 Task: In the  document Gratitudeplan.html change page color to  'Voilet'. Insert watermark  'Do not copy ' Apply Font Style in watermark Lexend
Action: Mouse moved to (236, 337)
Screenshot: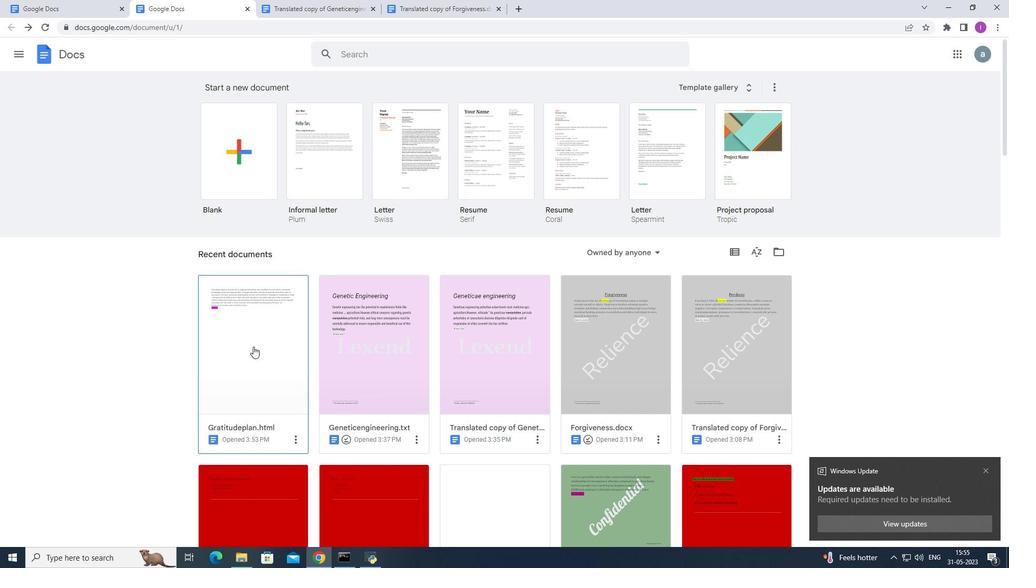 
Action: Mouse pressed left at (236, 337)
Screenshot: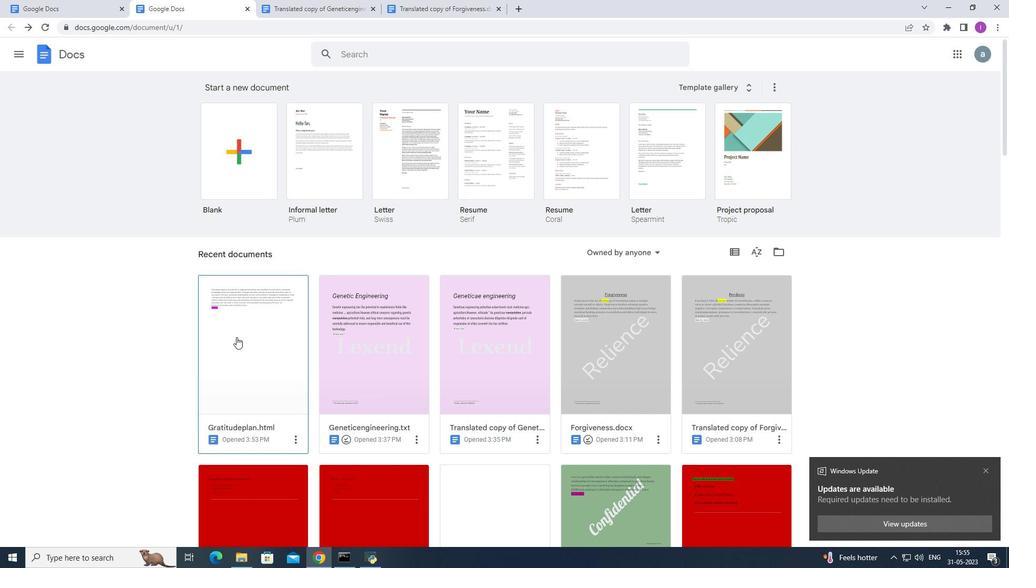 
Action: Mouse moved to (39, 61)
Screenshot: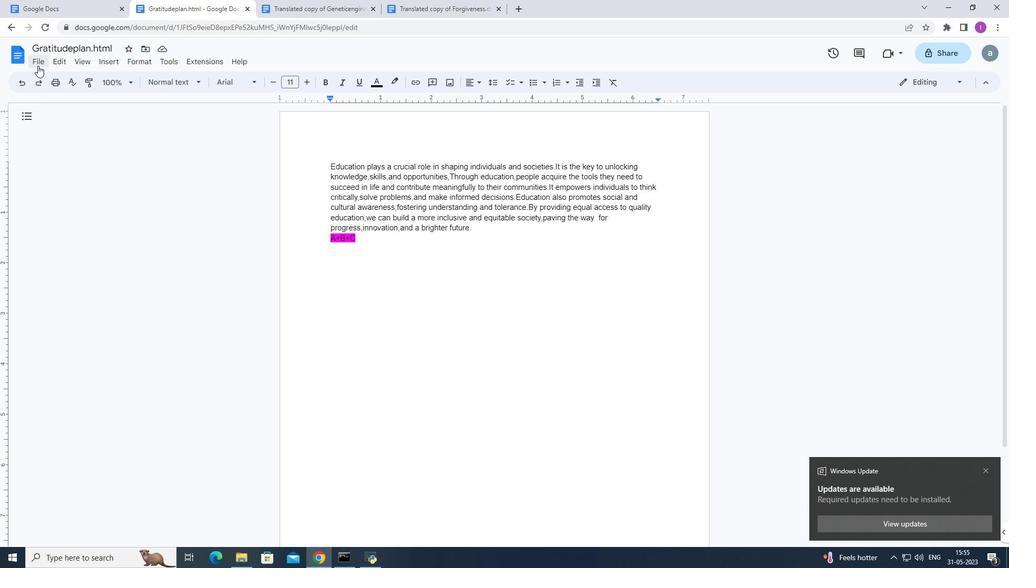 
Action: Mouse pressed left at (39, 61)
Screenshot: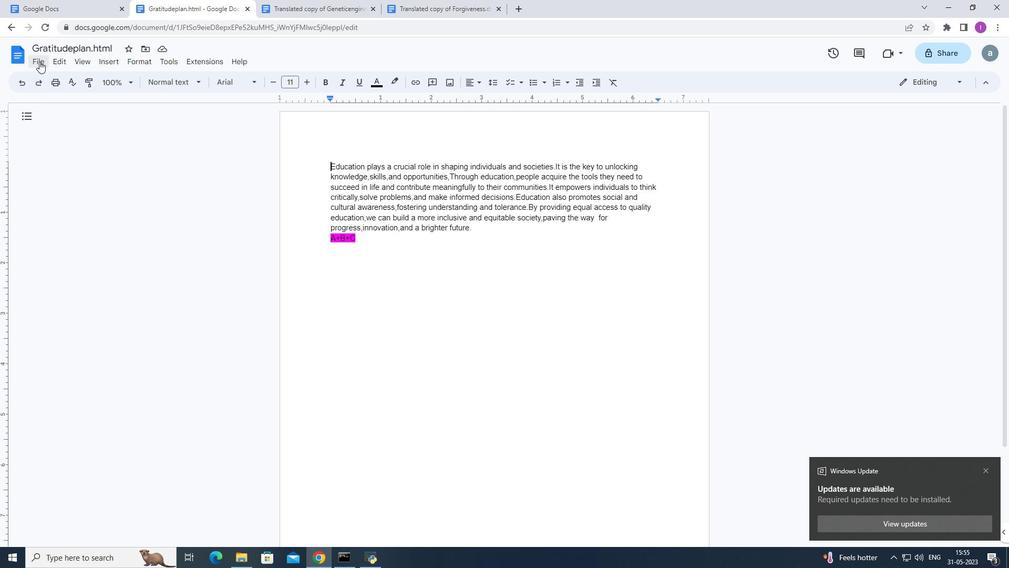 
Action: Mouse moved to (72, 348)
Screenshot: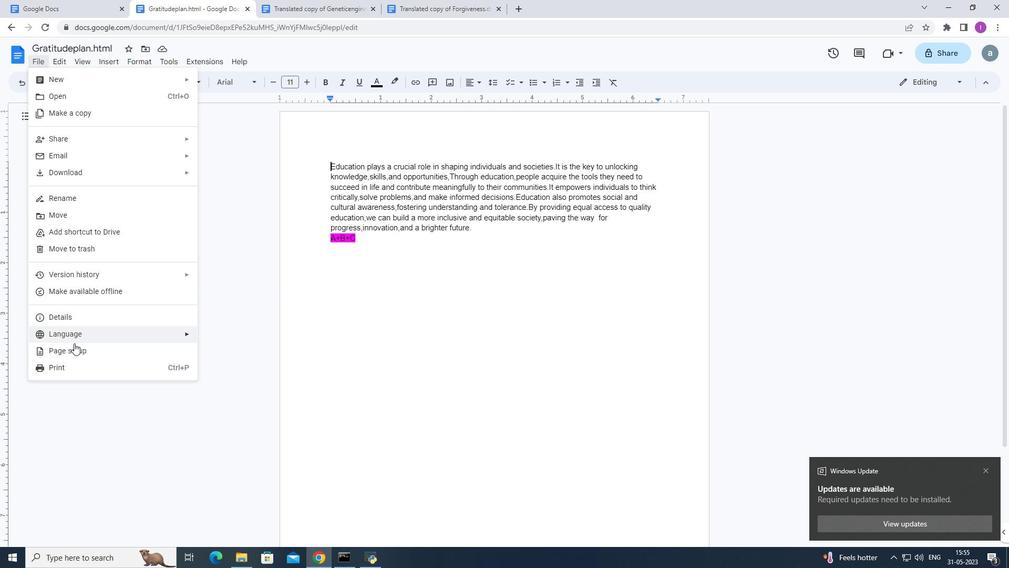 
Action: Mouse pressed left at (72, 348)
Screenshot: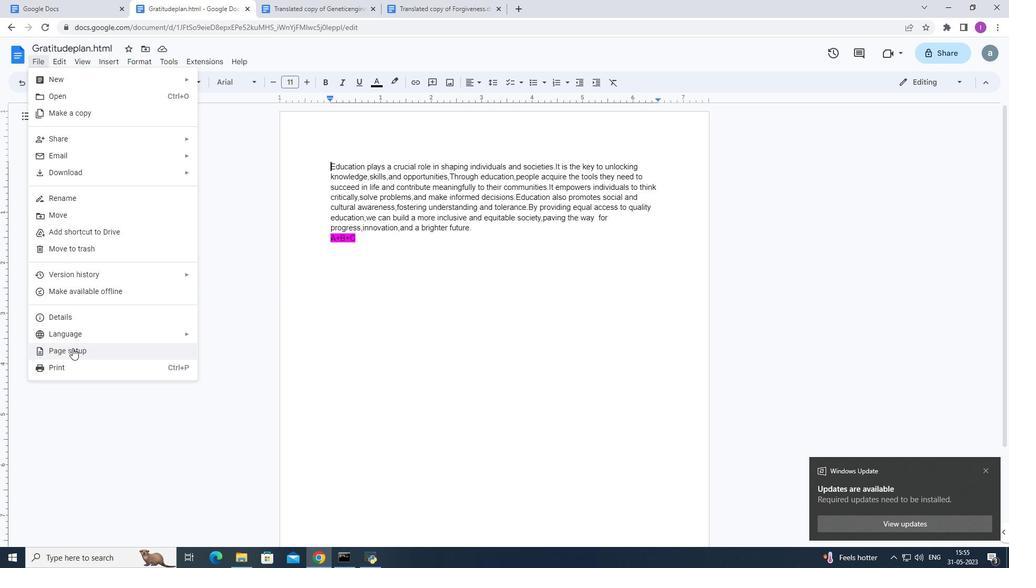 
Action: Mouse moved to (426, 357)
Screenshot: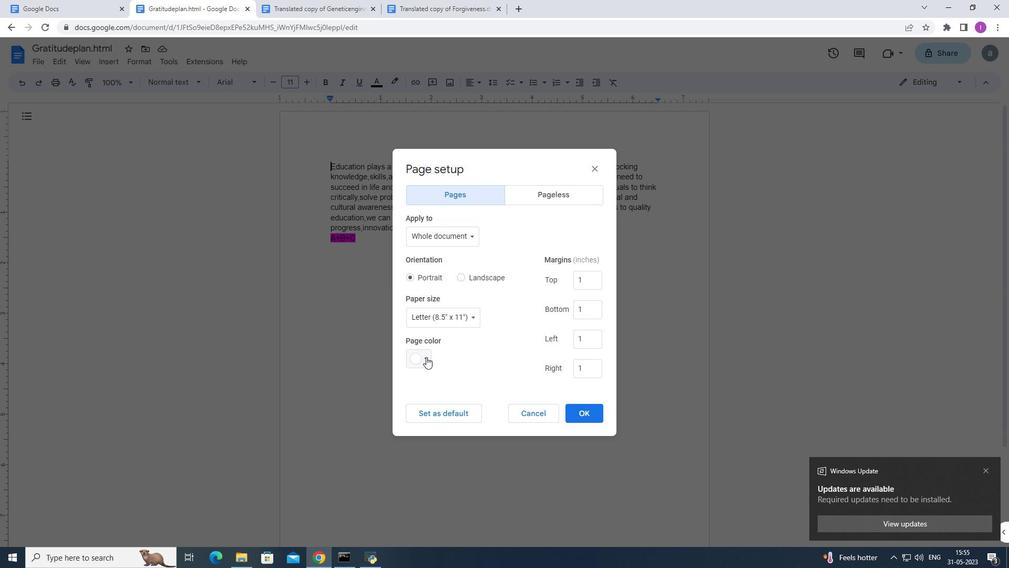 
Action: Mouse pressed left at (426, 357)
Screenshot: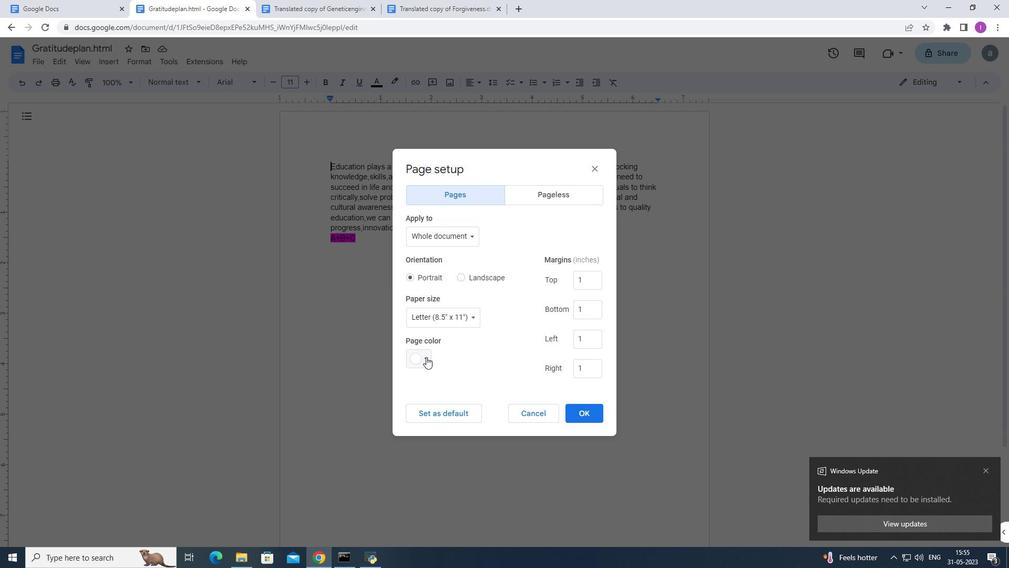 
Action: Mouse moved to (432, 485)
Screenshot: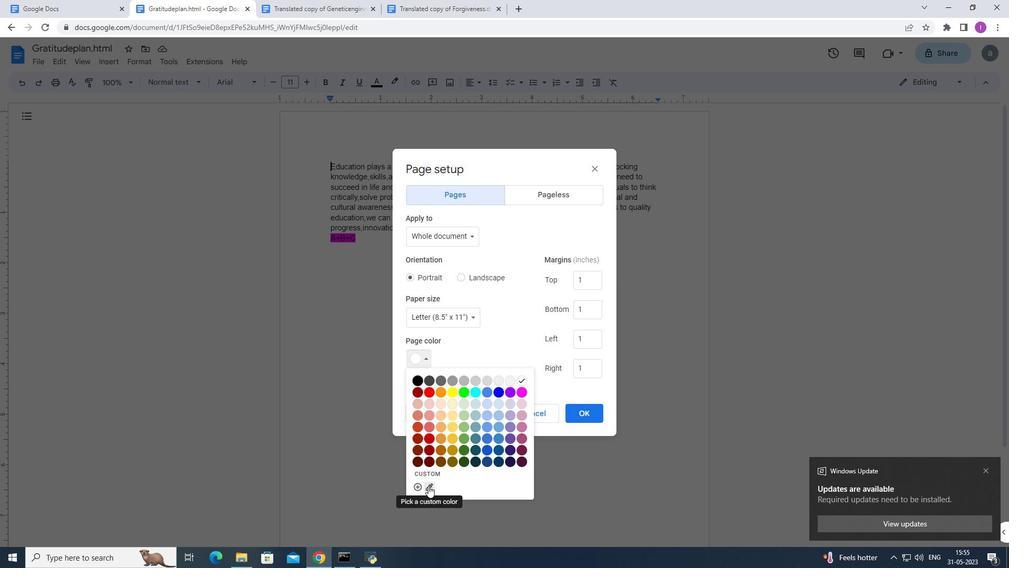 
Action: Mouse pressed left at (432, 485)
Screenshot: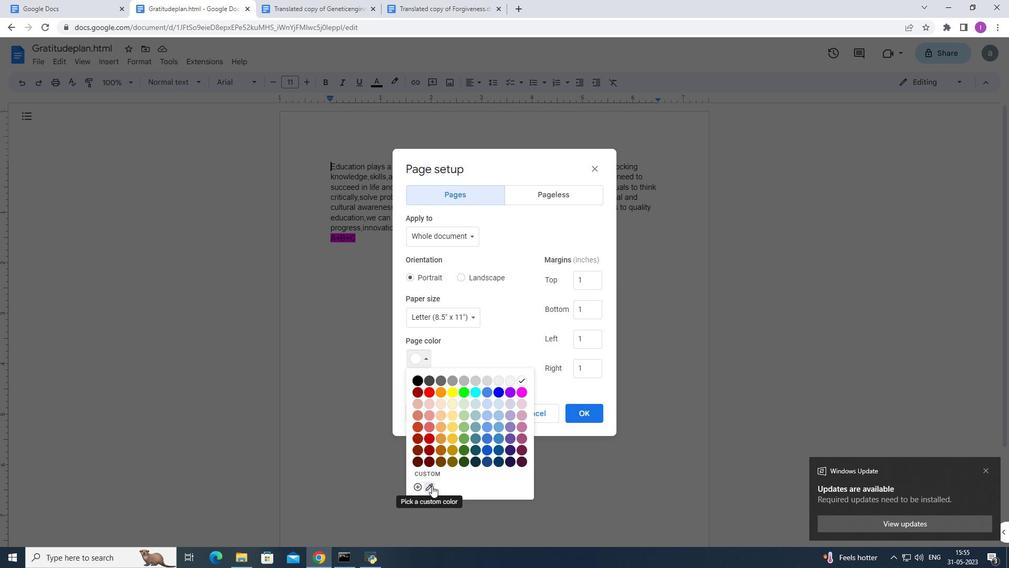 
Action: Mouse moved to (348, 414)
Screenshot: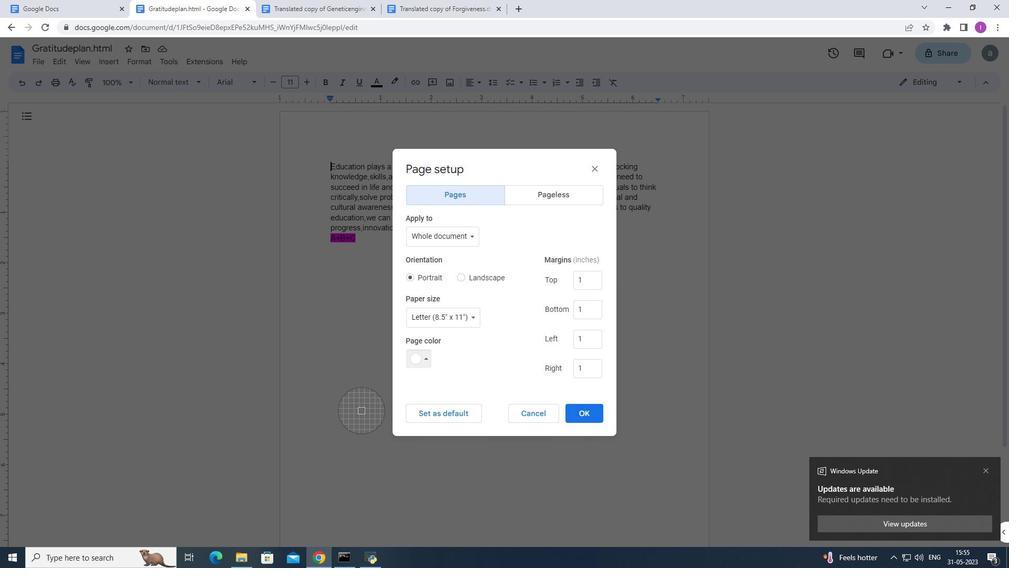 
Action: Mouse pressed left at (348, 414)
Screenshot: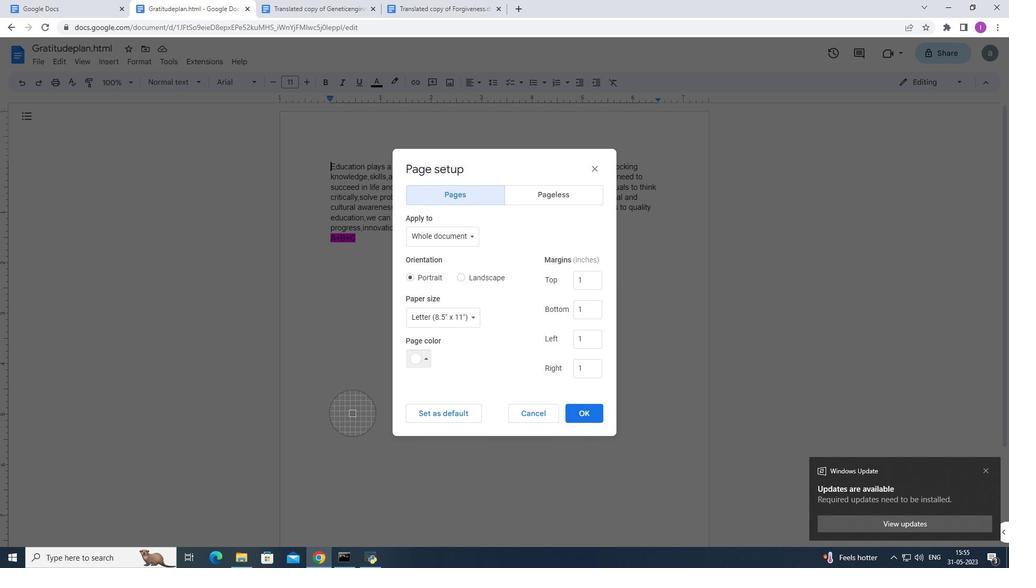 
Action: Mouse moved to (429, 359)
Screenshot: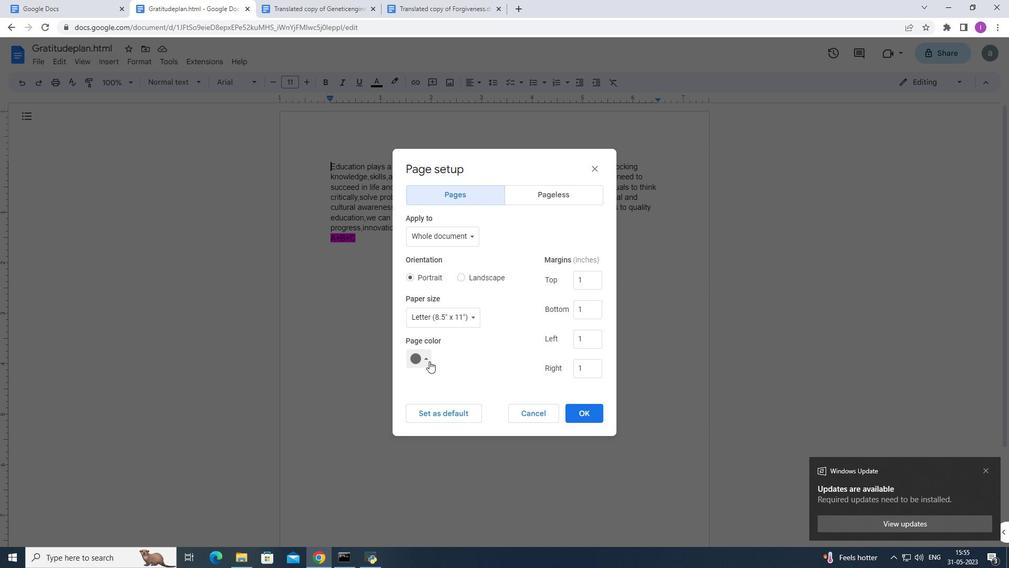 
Action: Mouse pressed left at (429, 359)
Screenshot: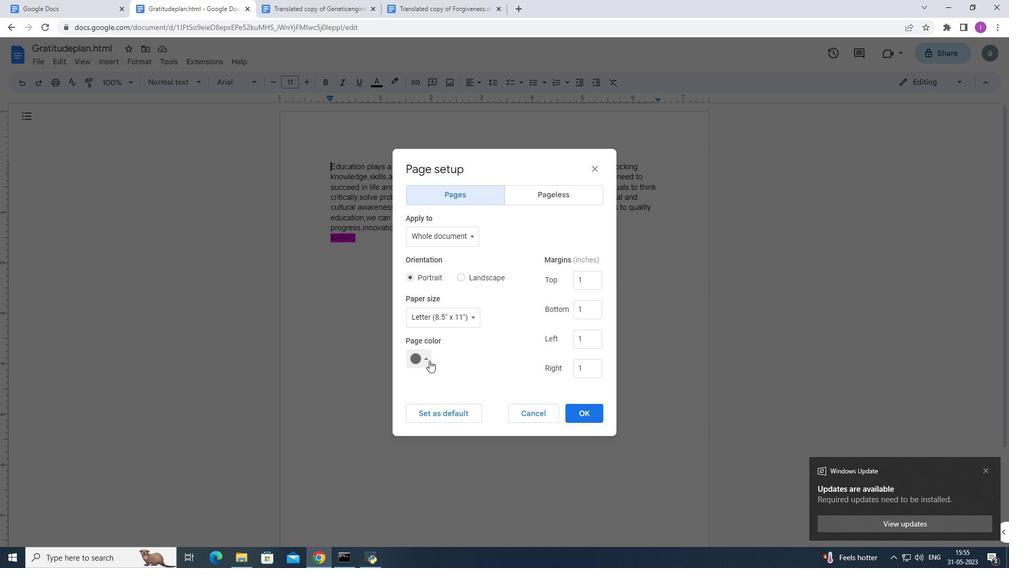 
Action: Mouse moved to (424, 357)
Screenshot: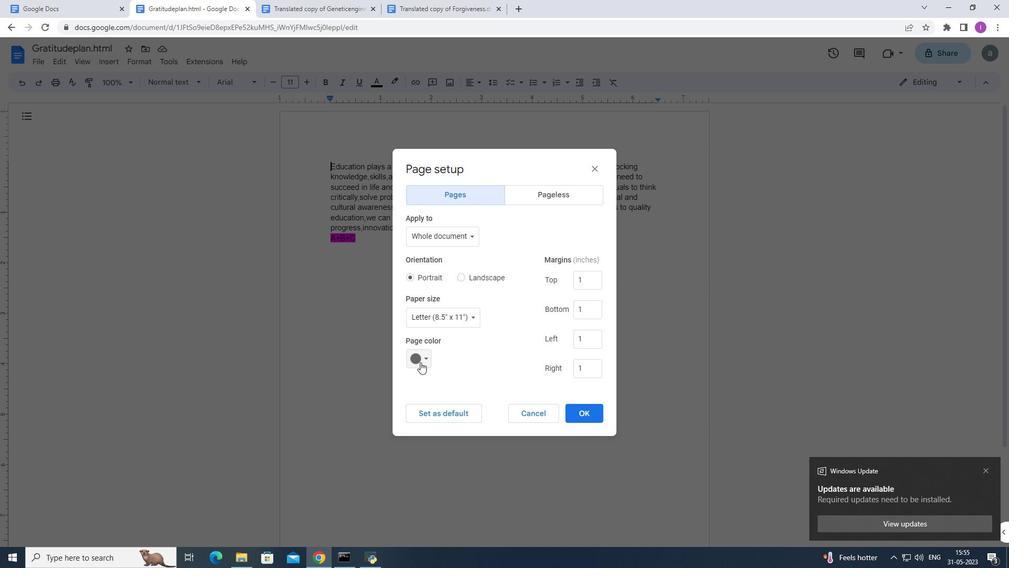 
Action: Mouse pressed left at (424, 357)
Screenshot: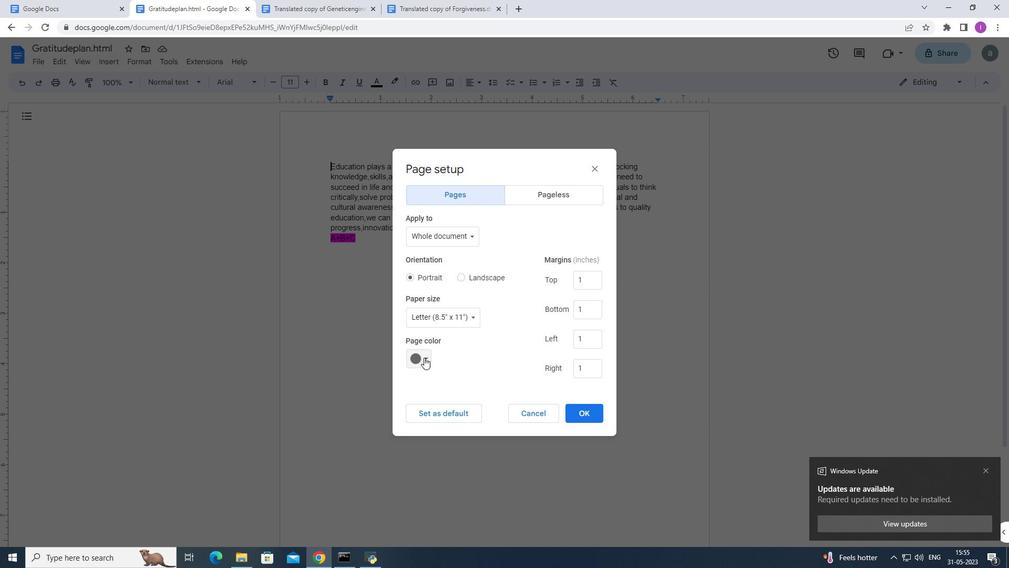 
Action: Mouse moved to (417, 483)
Screenshot: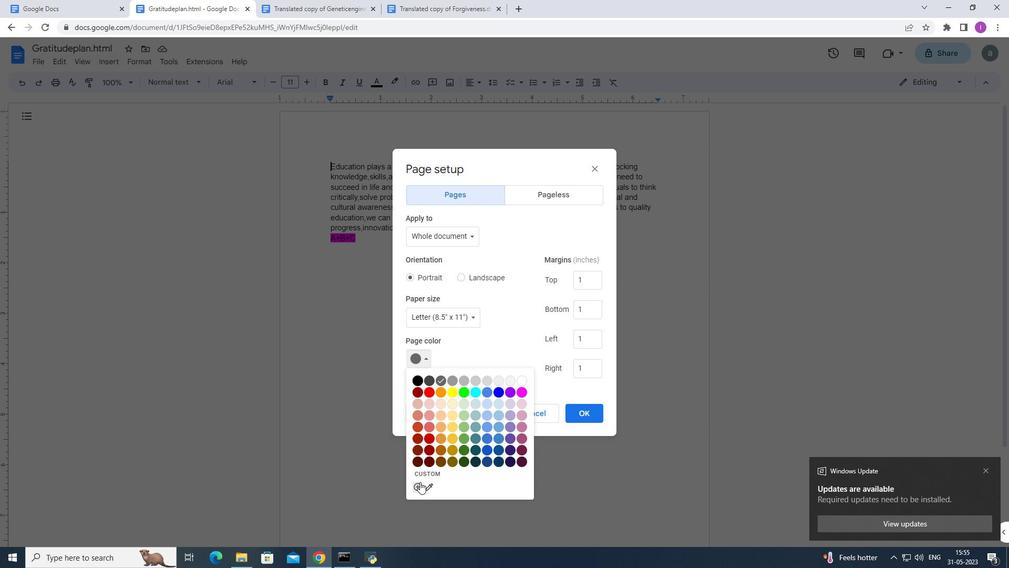 
Action: Mouse pressed left at (417, 483)
Screenshot: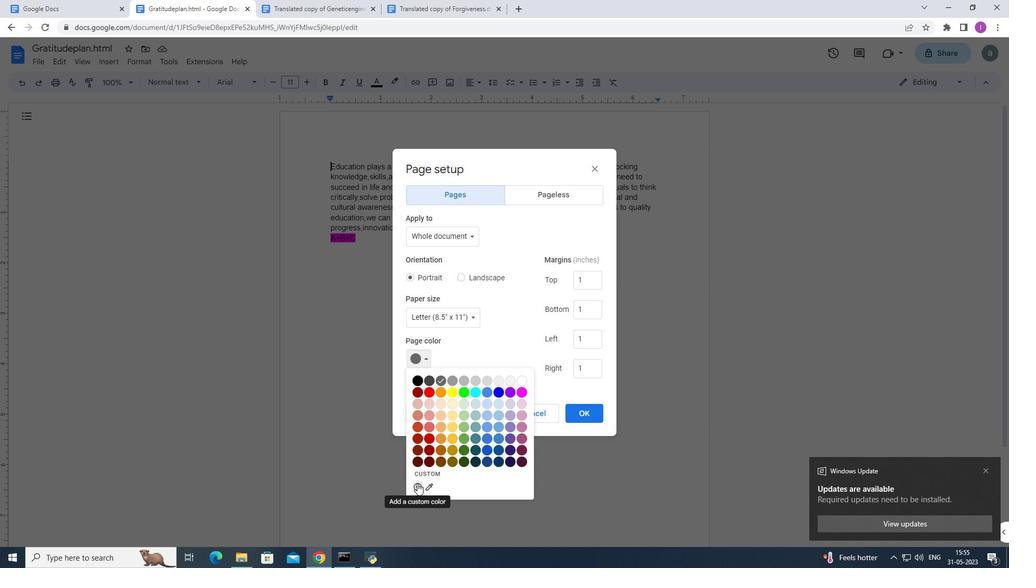 
Action: Mouse moved to (562, 298)
Screenshot: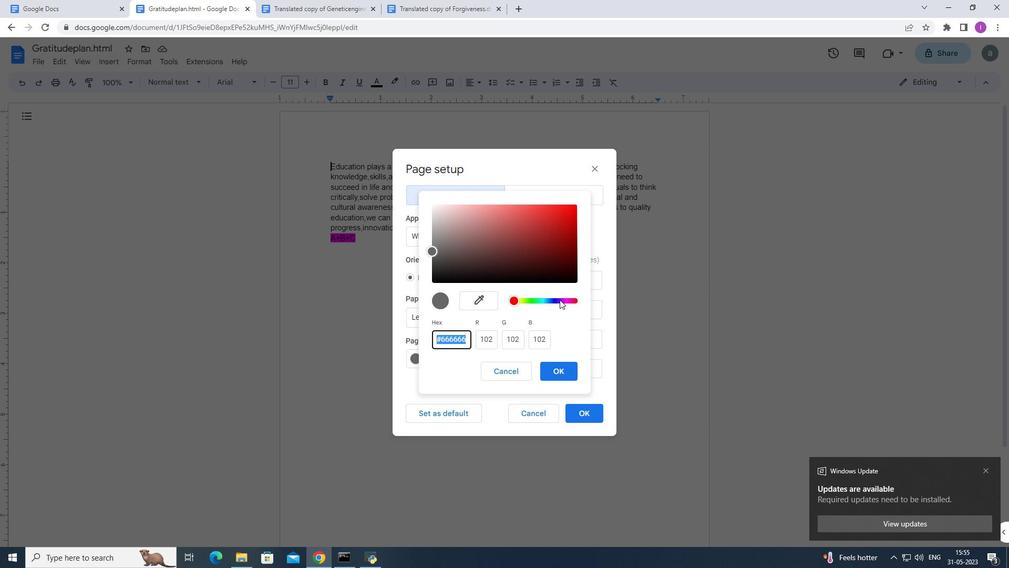 
Action: Mouse pressed left at (562, 298)
Screenshot: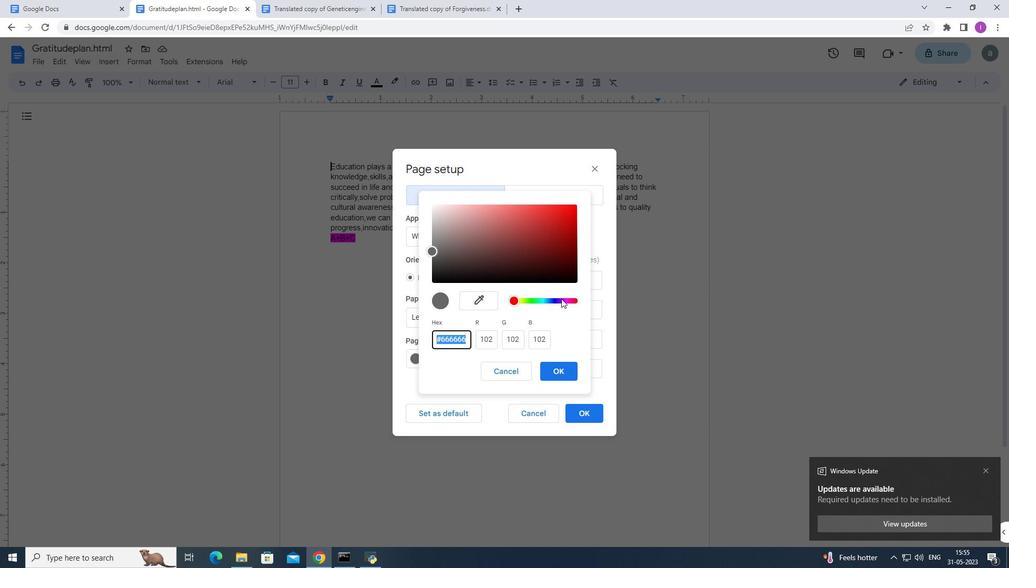 
Action: Mouse moved to (517, 301)
Screenshot: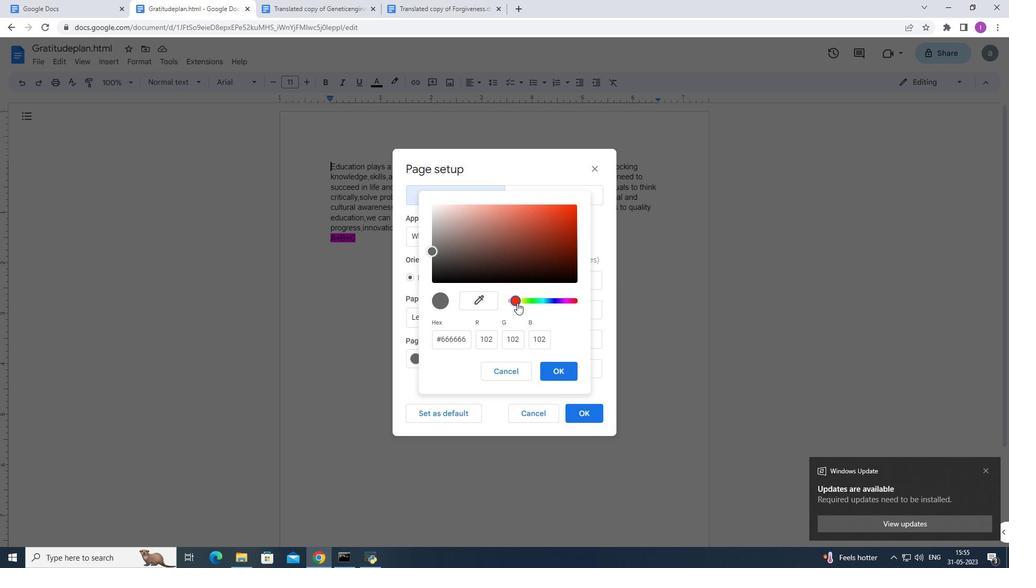 
Action: Mouse pressed left at (517, 301)
Screenshot: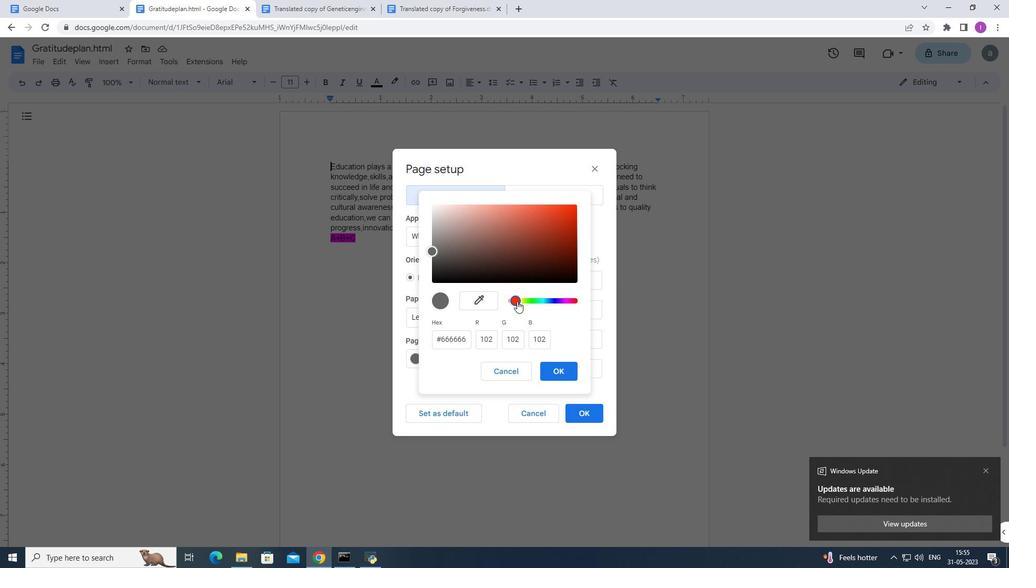 
Action: Mouse moved to (559, 302)
Screenshot: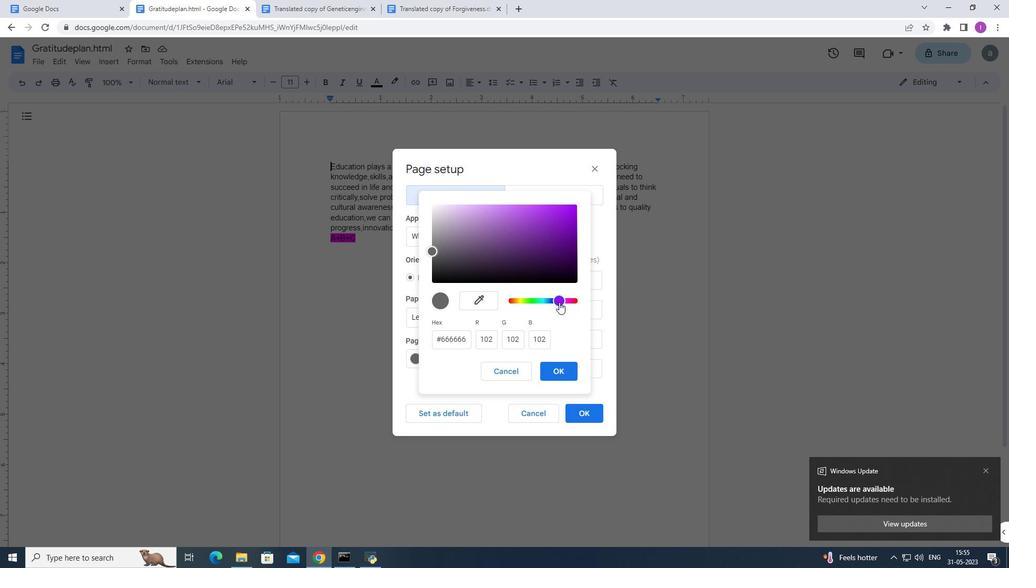 
Action: Mouse pressed left at (559, 302)
Screenshot: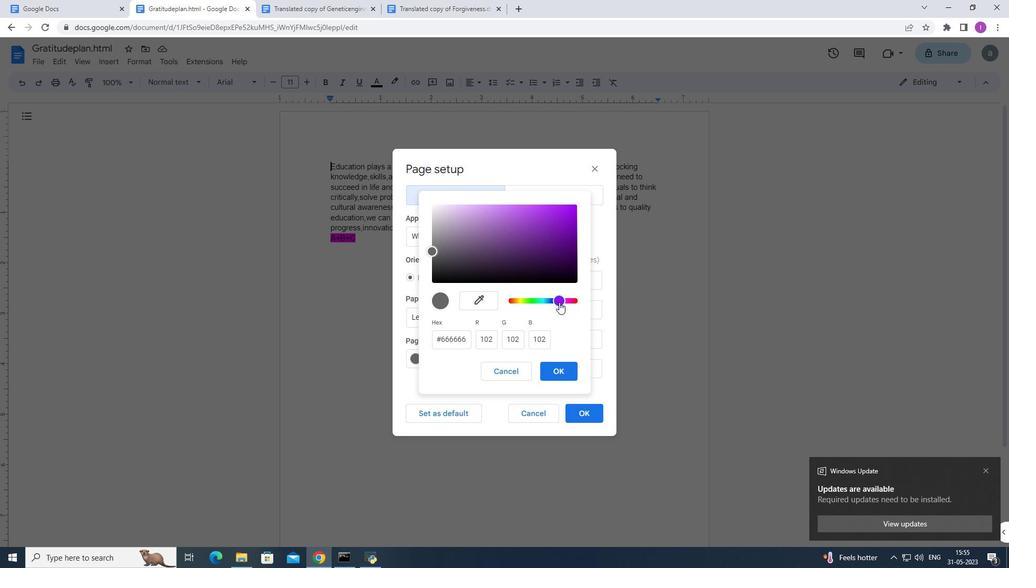 
Action: Mouse moved to (542, 233)
Screenshot: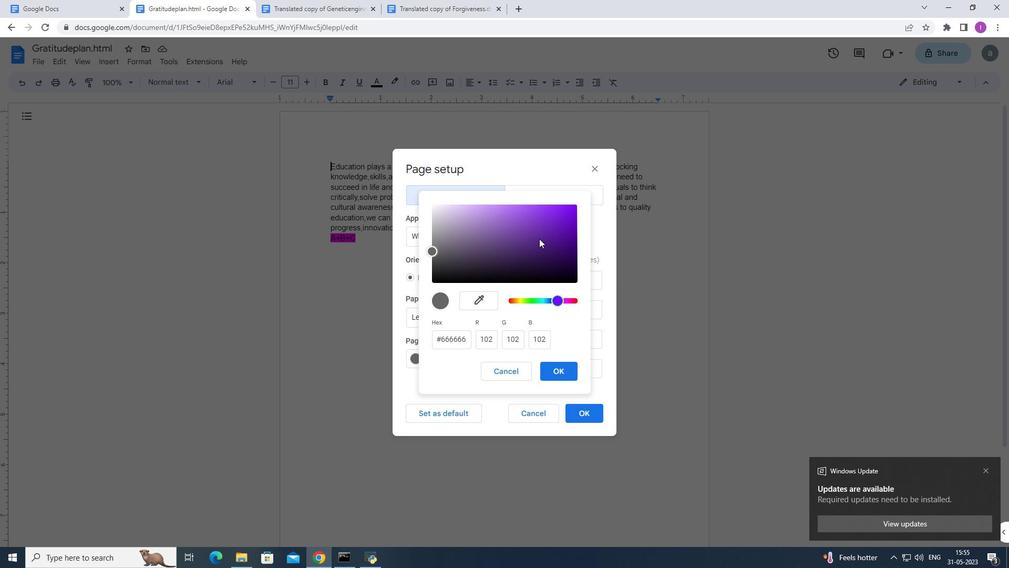 
Action: Mouse pressed left at (542, 233)
Screenshot: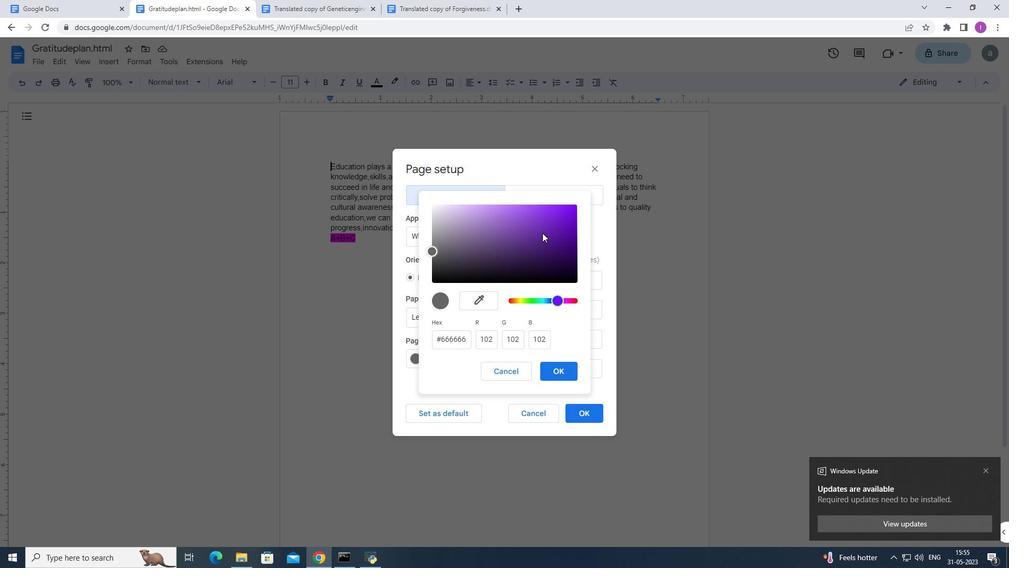 
Action: Mouse moved to (582, 417)
Screenshot: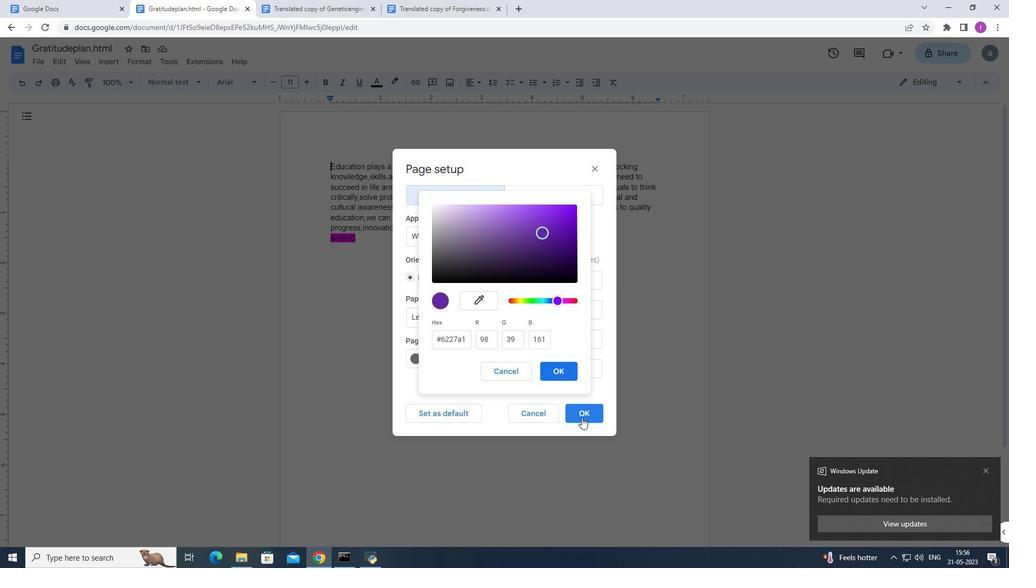 
Action: Mouse pressed left at (582, 417)
Screenshot: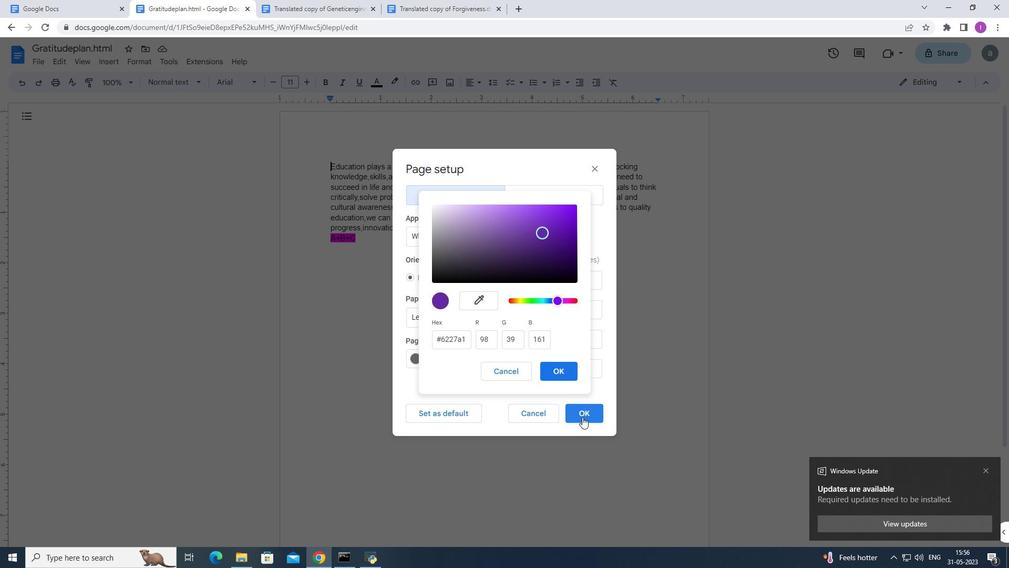 
Action: Mouse moved to (582, 417)
Screenshot: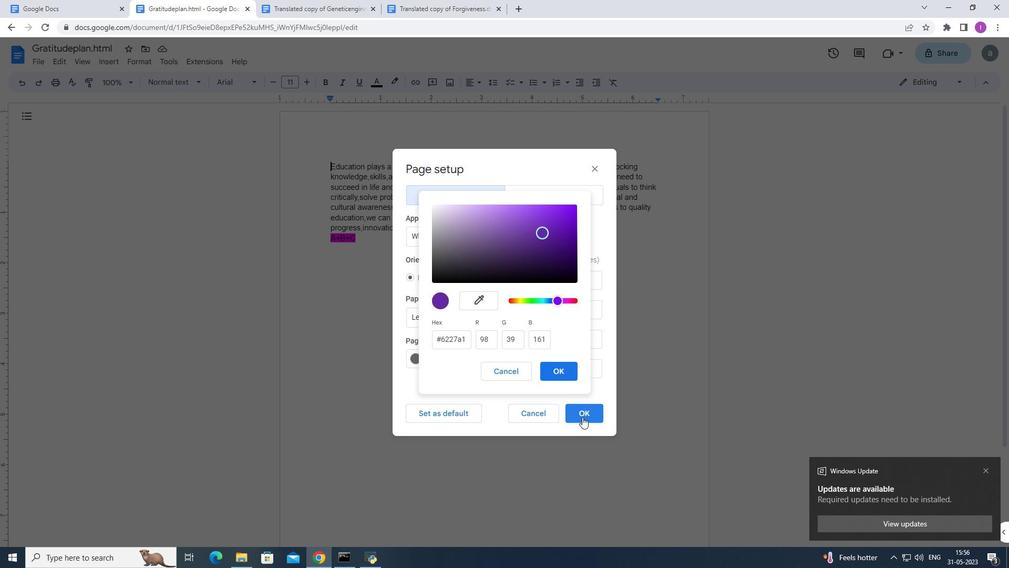 
Action: Mouse pressed left at (582, 417)
Screenshot: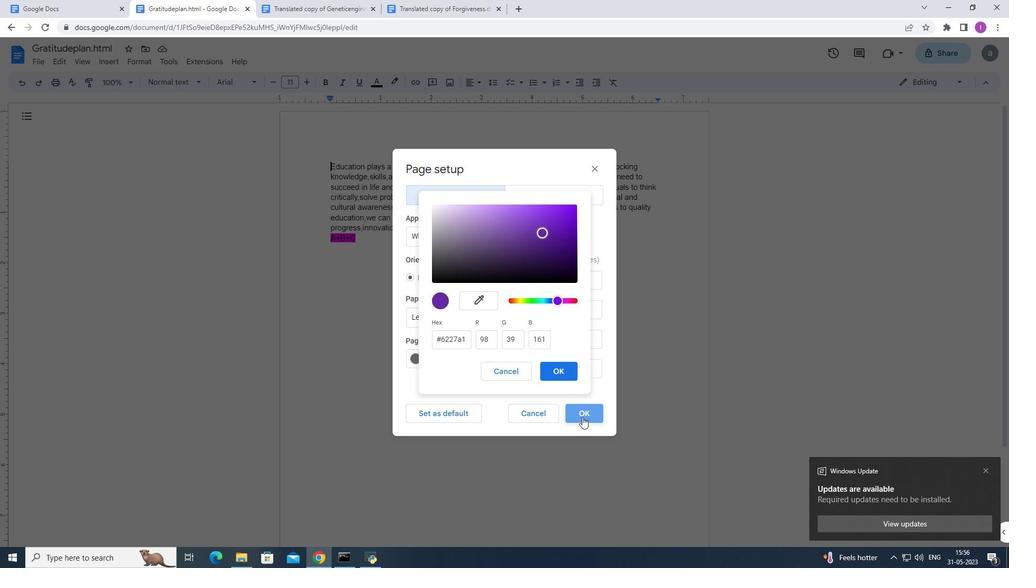 
Action: Mouse moved to (213, 325)
Screenshot: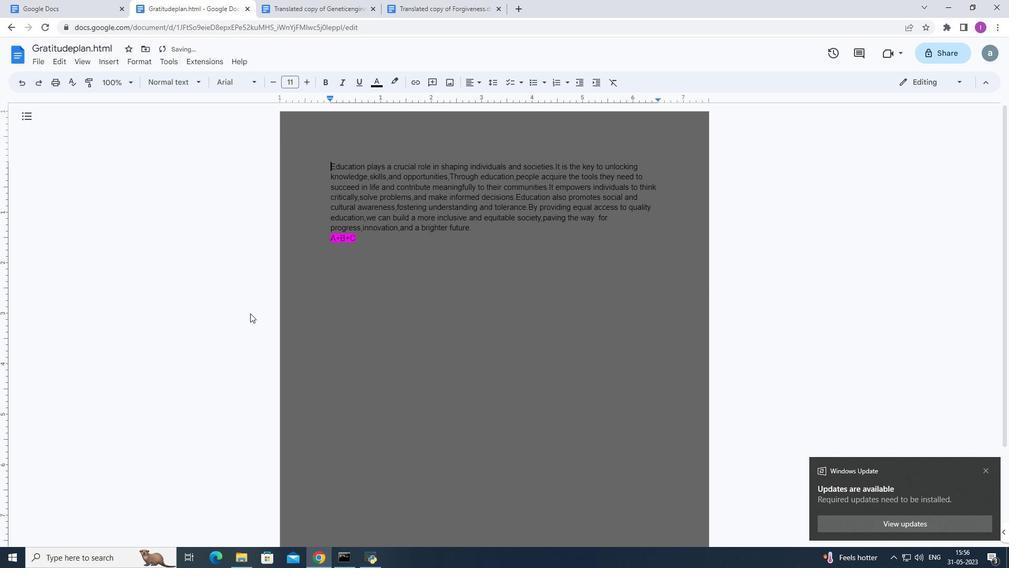 
Action: Mouse pressed left at (213, 325)
Screenshot: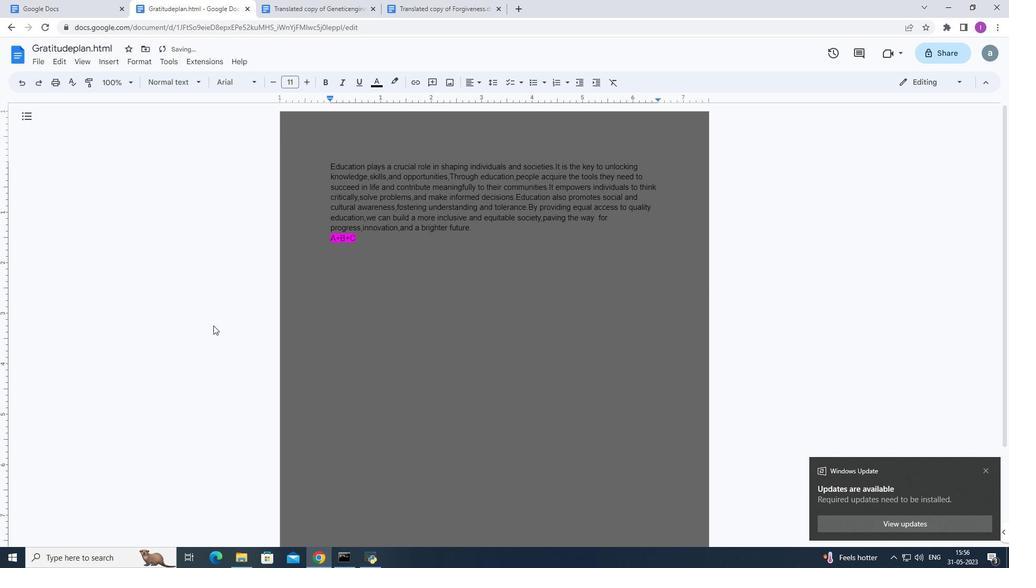
Action: Mouse moved to (36, 61)
Screenshot: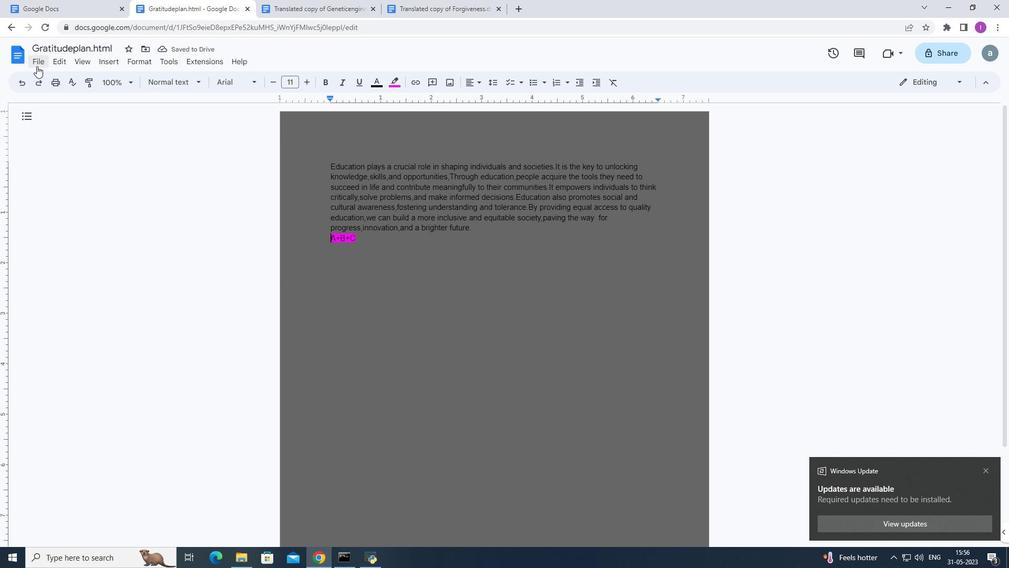 
Action: Mouse pressed left at (36, 61)
Screenshot: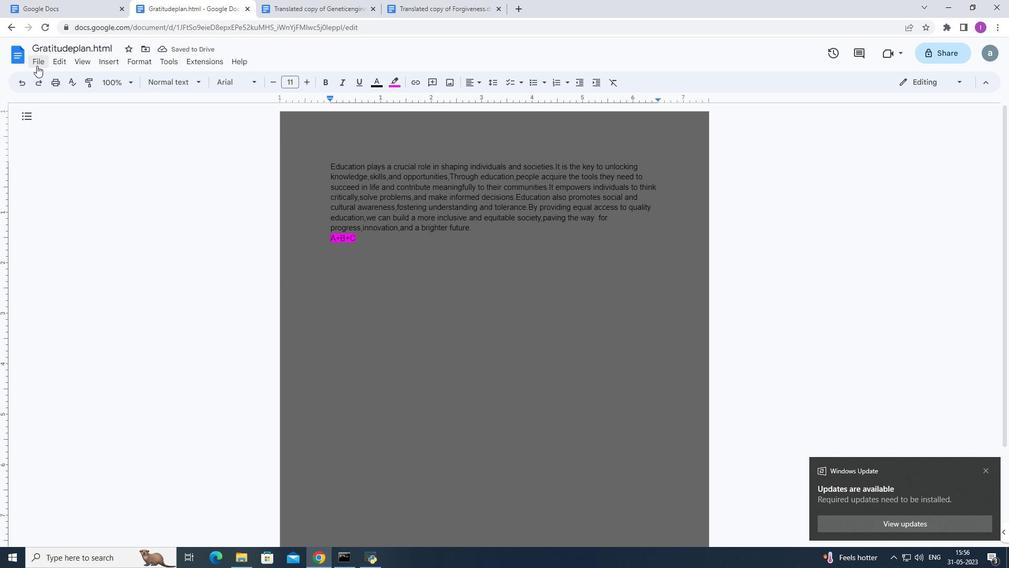 
Action: Mouse moved to (89, 343)
Screenshot: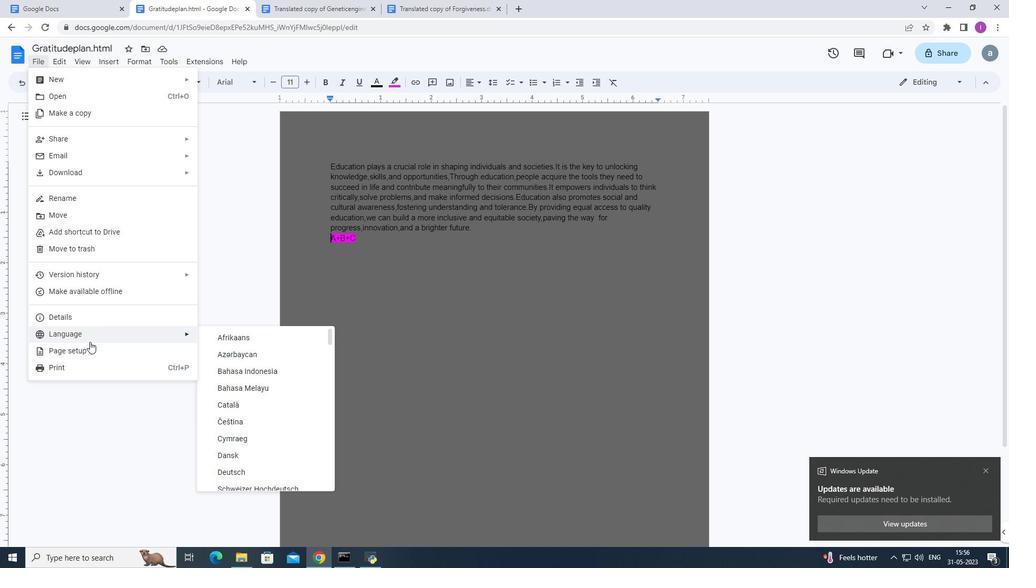 
Action: Mouse pressed left at (89, 343)
Screenshot: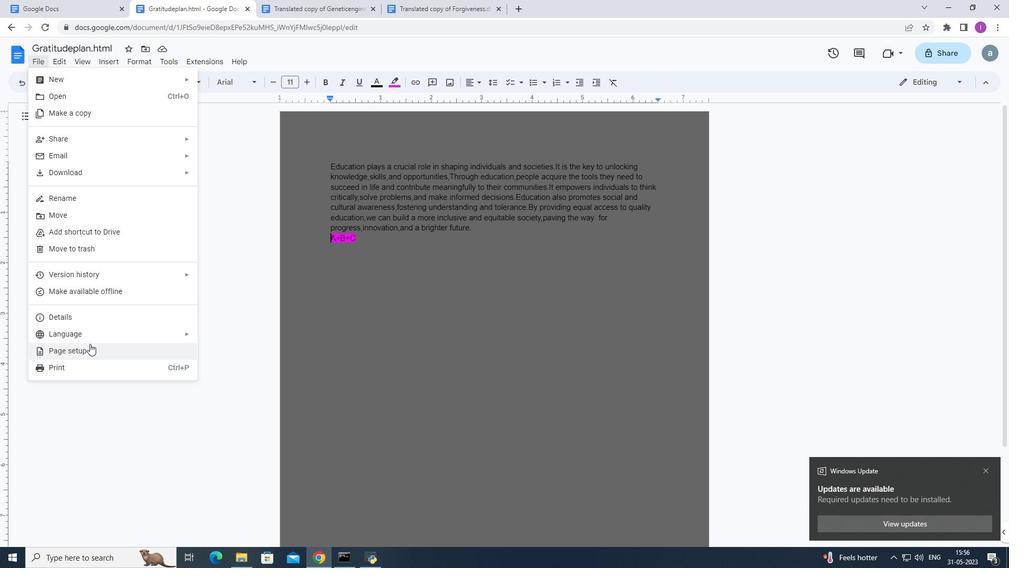 
Action: Mouse moved to (424, 357)
Screenshot: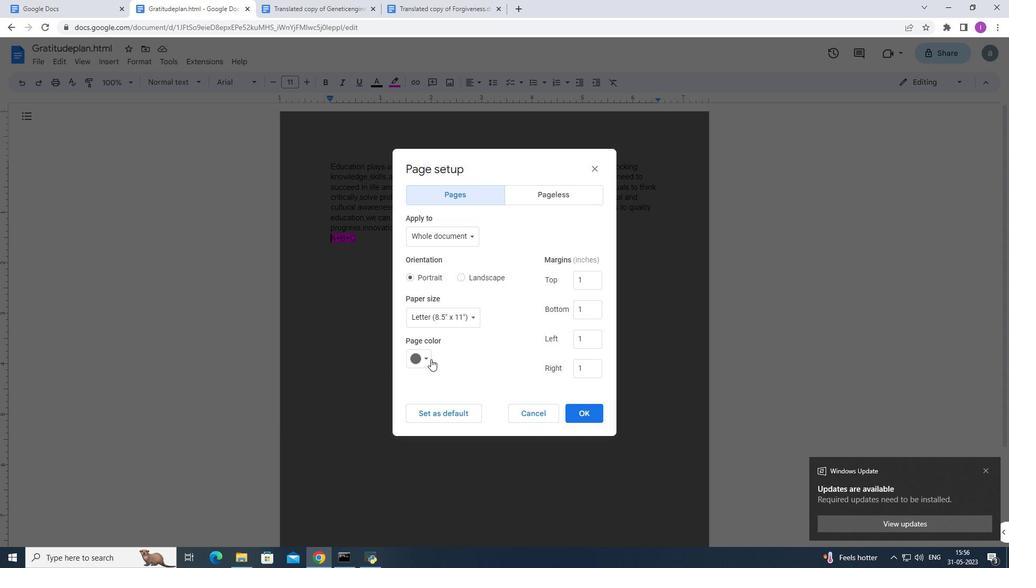 
Action: Mouse pressed left at (424, 357)
Screenshot: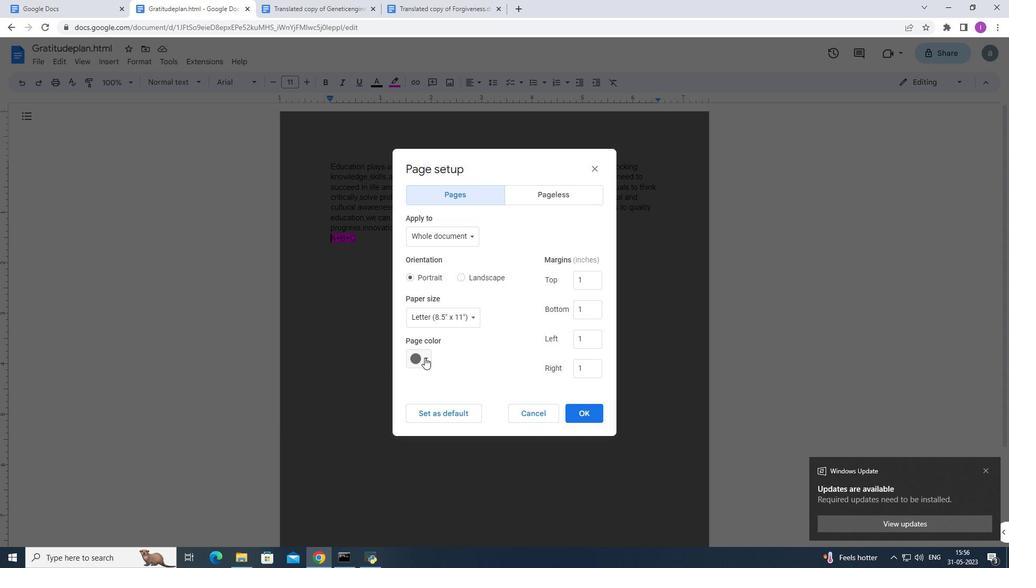 
Action: Mouse moved to (417, 485)
Screenshot: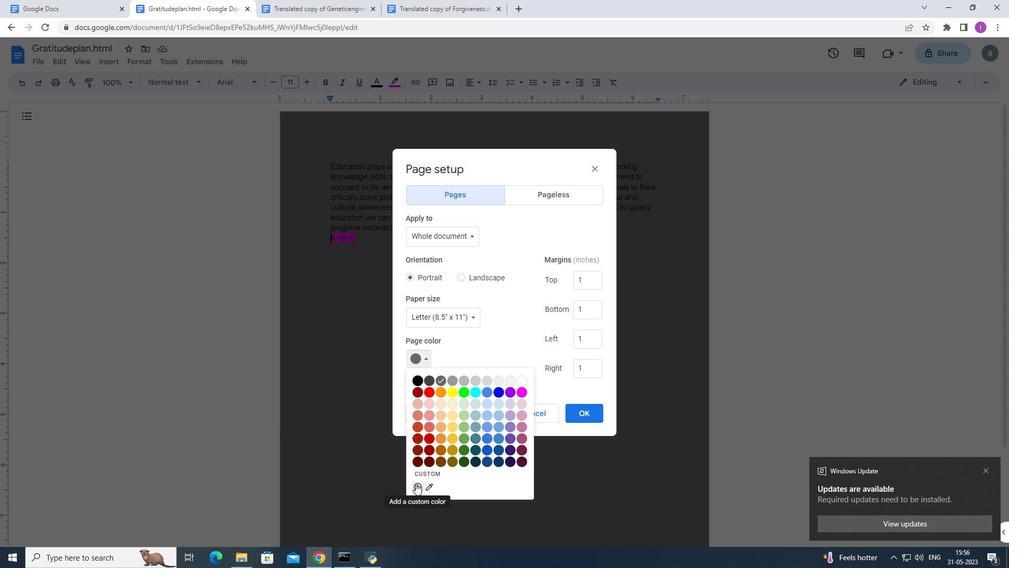 
Action: Mouse pressed left at (417, 485)
Screenshot: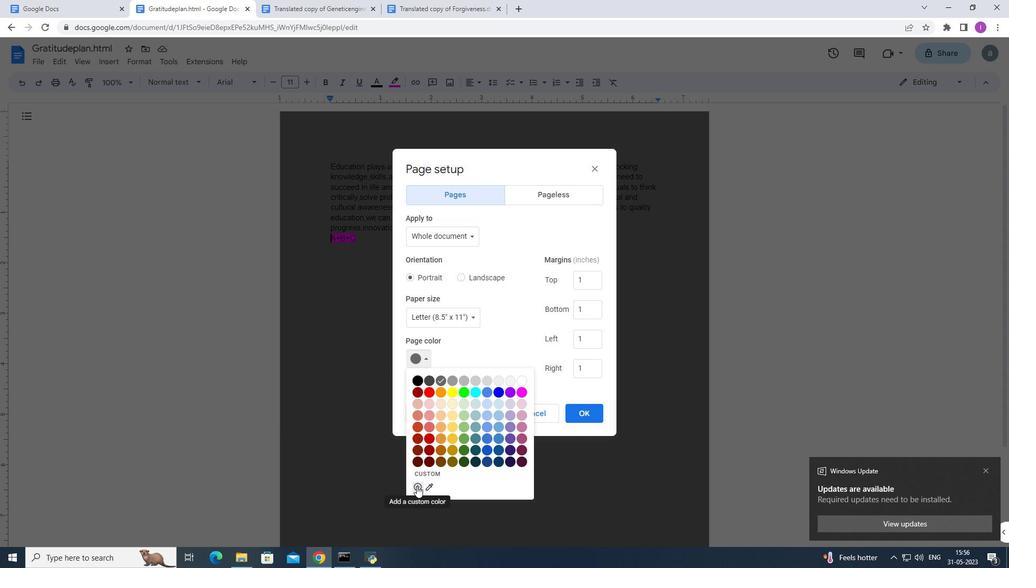 
Action: Mouse moved to (512, 301)
Screenshot: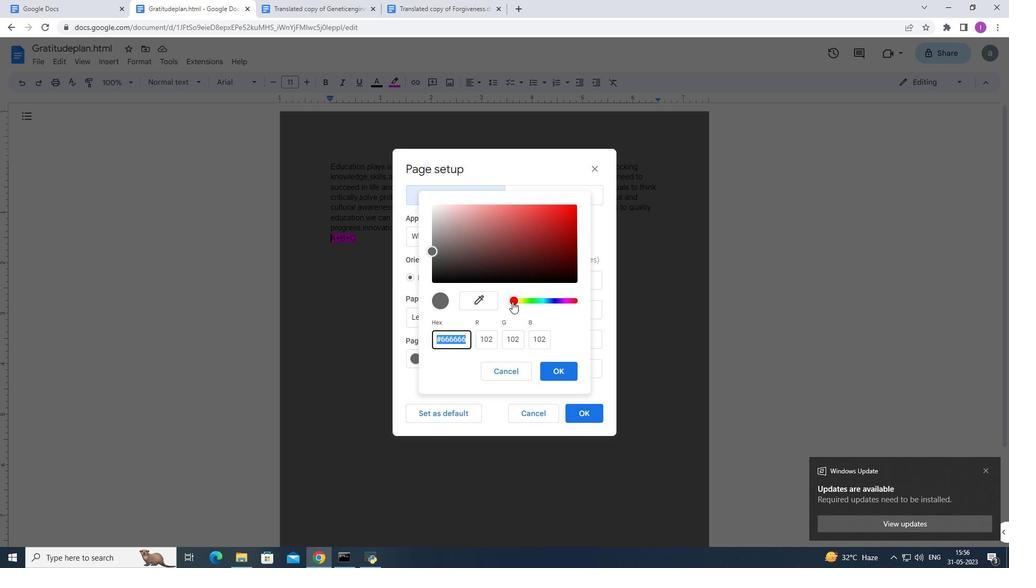 
Action: Mouse pressed left at (512, 301)
Screenshot: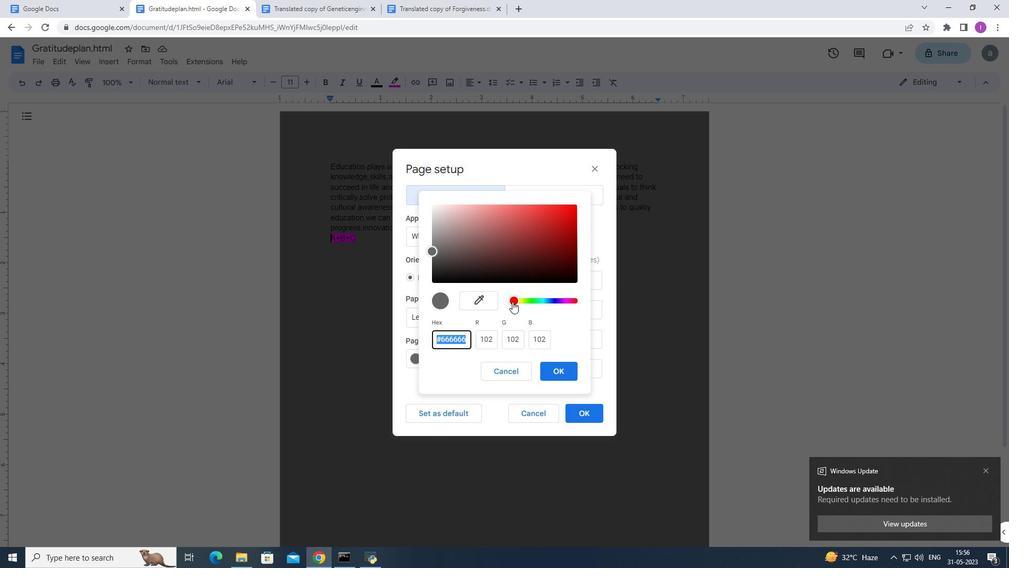 
Action: Mouse moved to (559, 302)
Screenshot: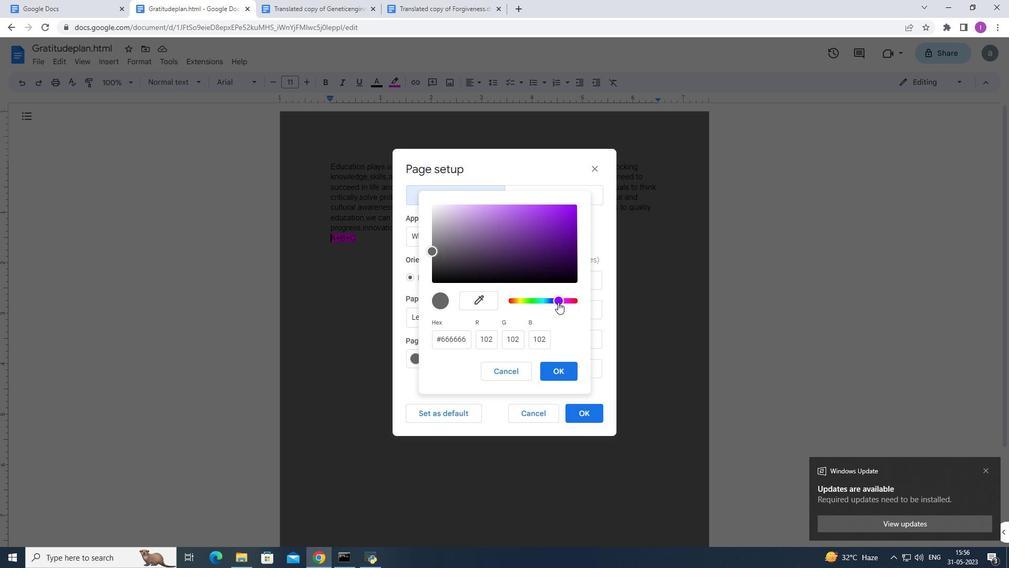 
Action: Mouse pressed left at (559, 302)
Screenshot: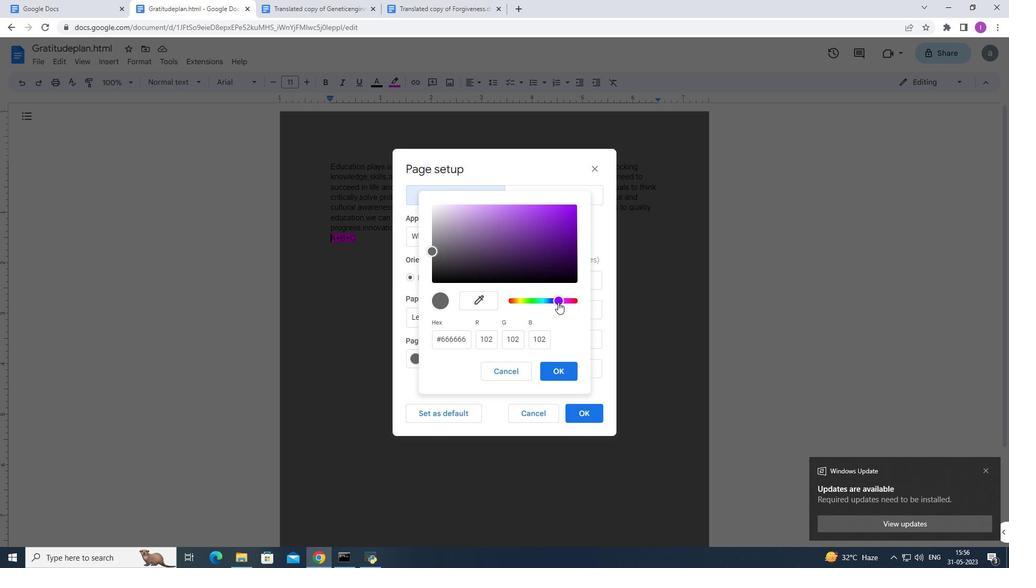 
Action: Mouse moved to (534, 222)
Screenshot: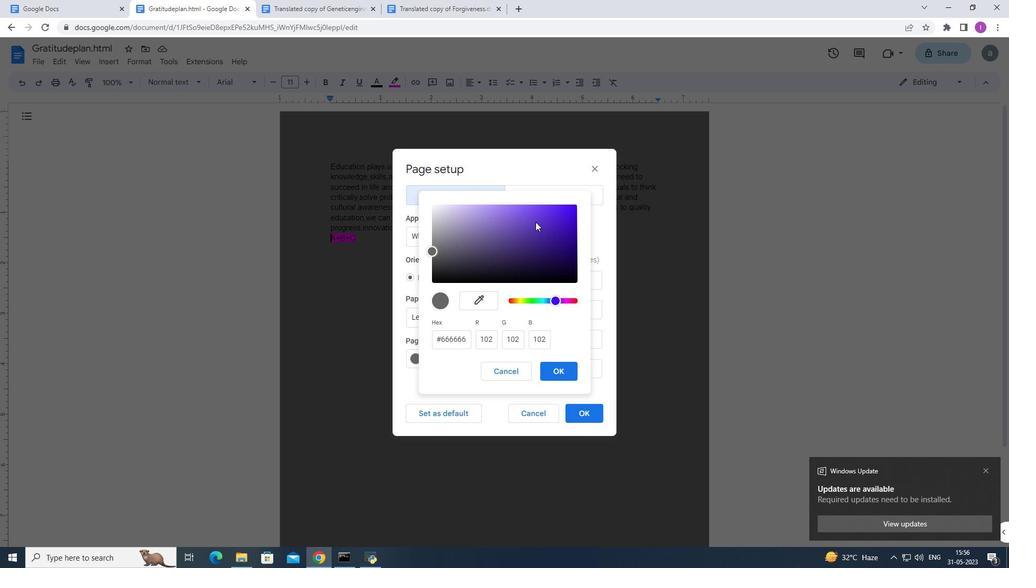 
Action: Mouse pressed left at (534, 222)
Screenshot: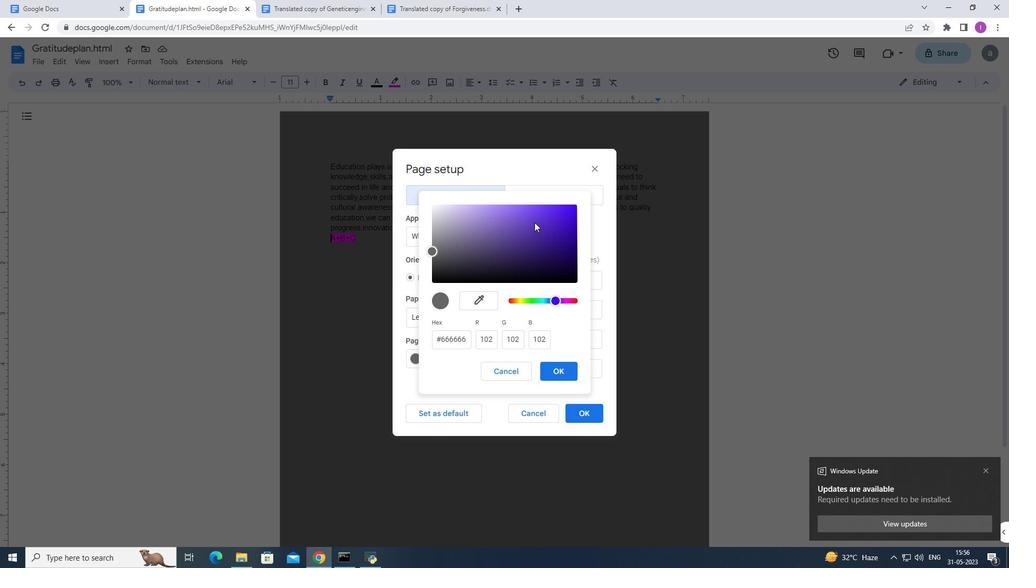 
Action: Mouse moved to (561, 370)
Screenshot: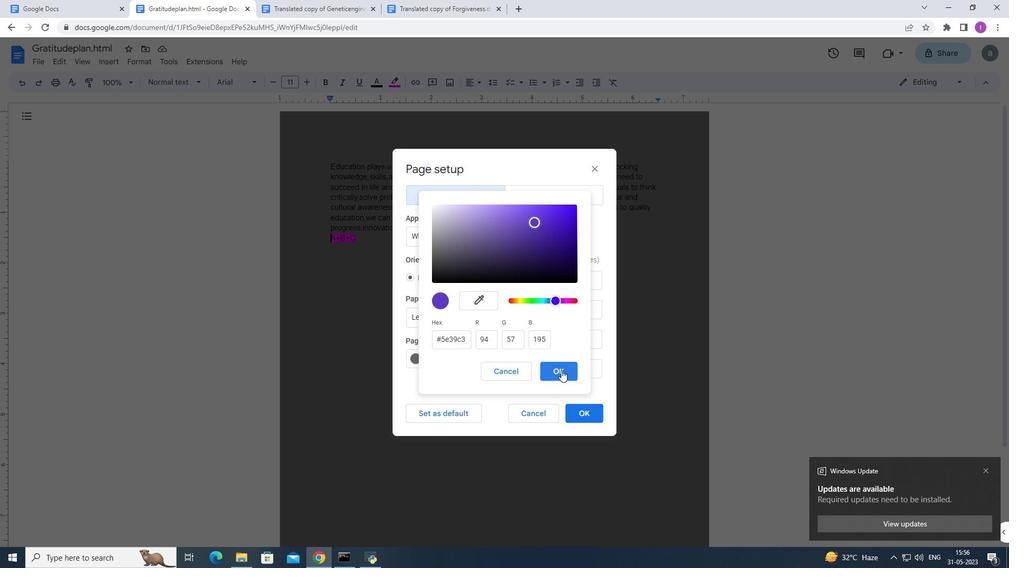 
Action: Mouse pressed left at (561, 370)
Screenshot: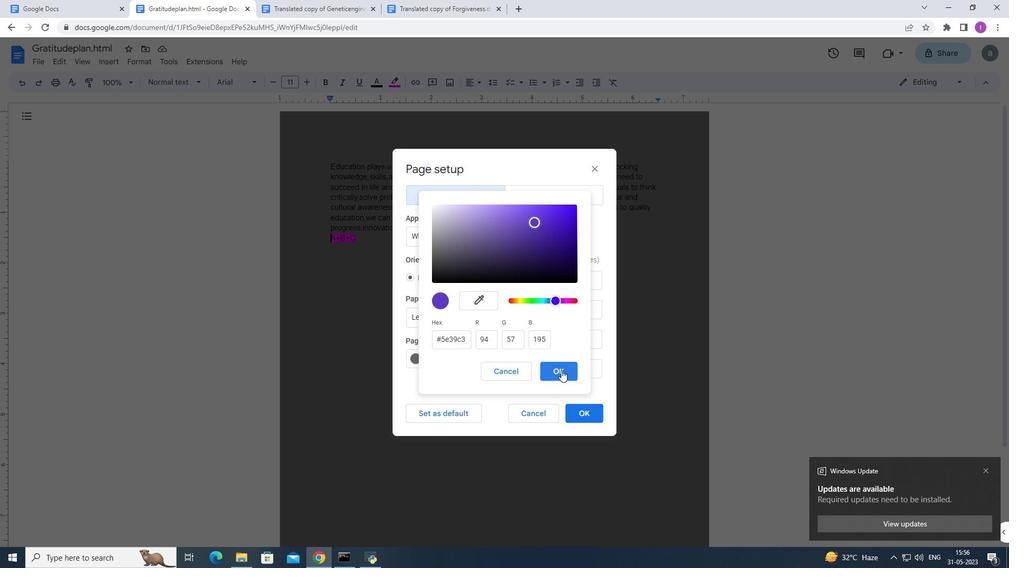 
Action: Mouse moved to (583, 412)
Screenshot: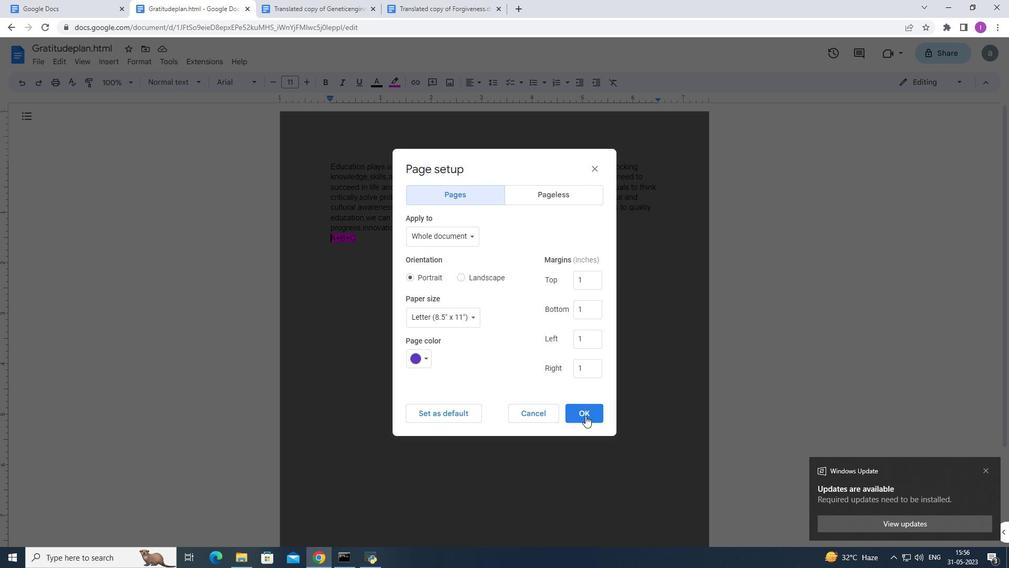 
Action: Mouse pressed left at (583, 412)
Screenshot: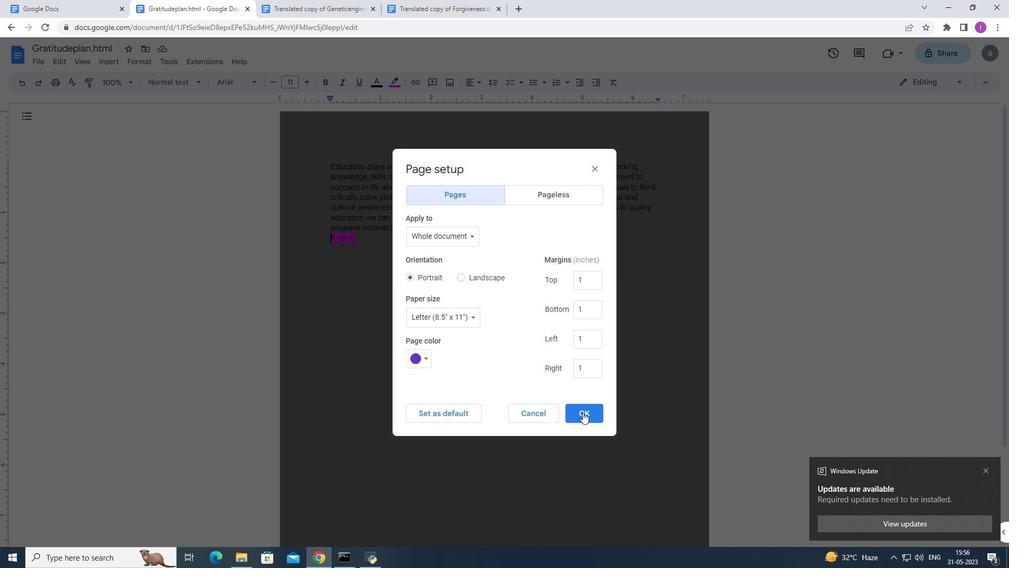 
Action: Mouse moved to (103, 65)
Screenshot: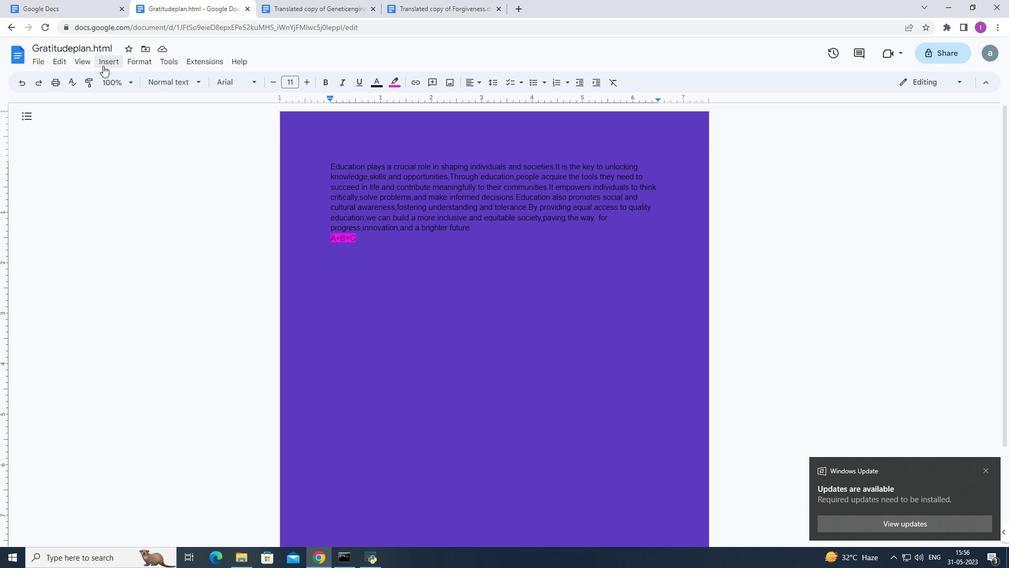 
Action: Mouse pressed left at (103, 65)
Screenshot: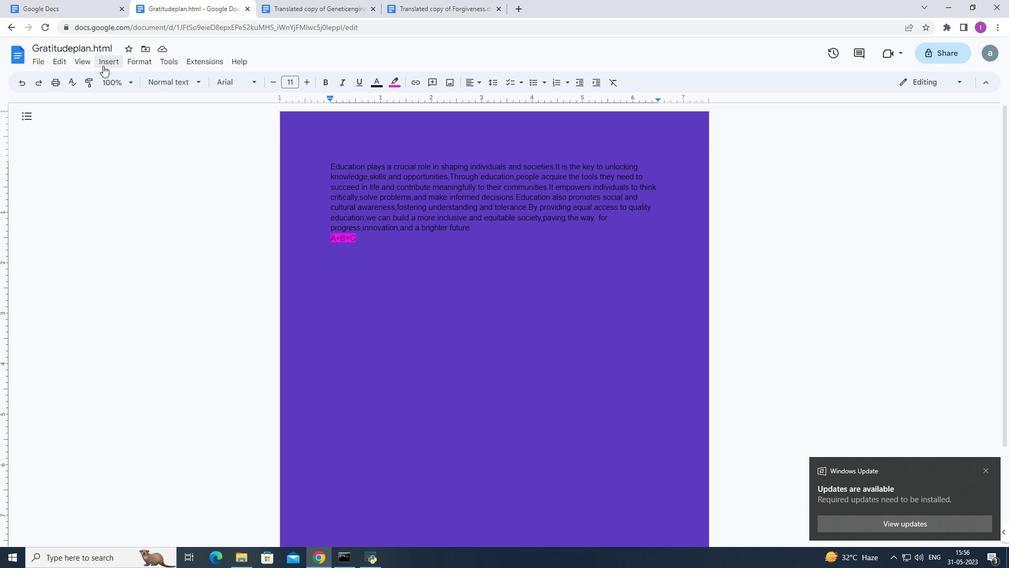 
Action: Mouse moved to (147, 307)
Screenshot: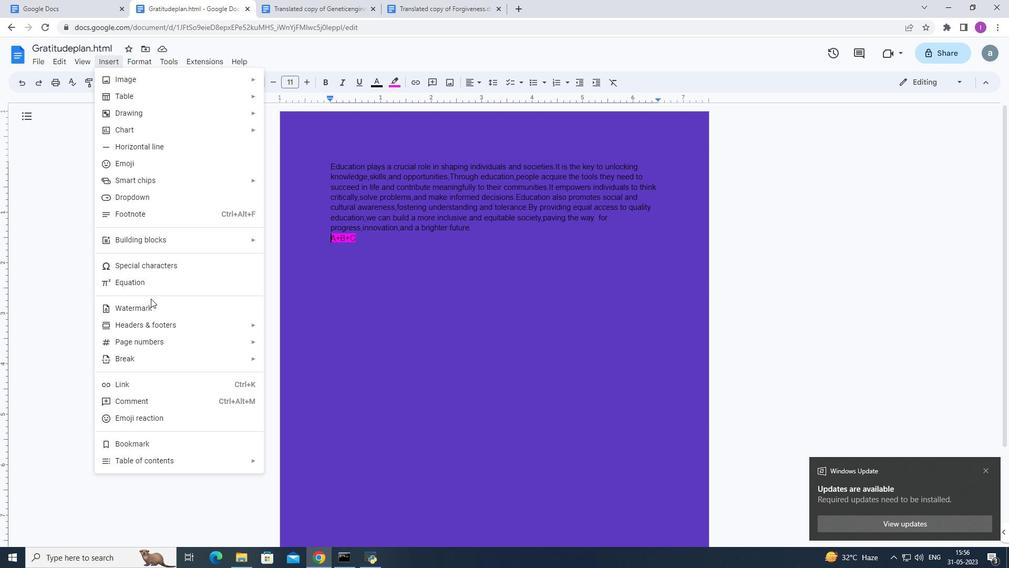 
Action: Mouse pressed left at (147, 307)
Screenshot: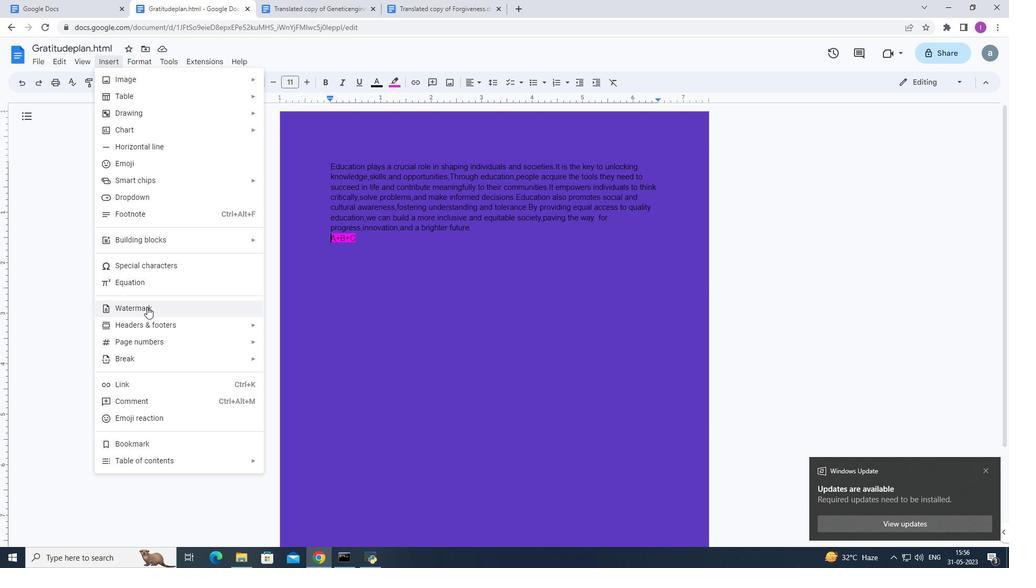 
Action: Mouse moved to (963, 118)
Screenshot: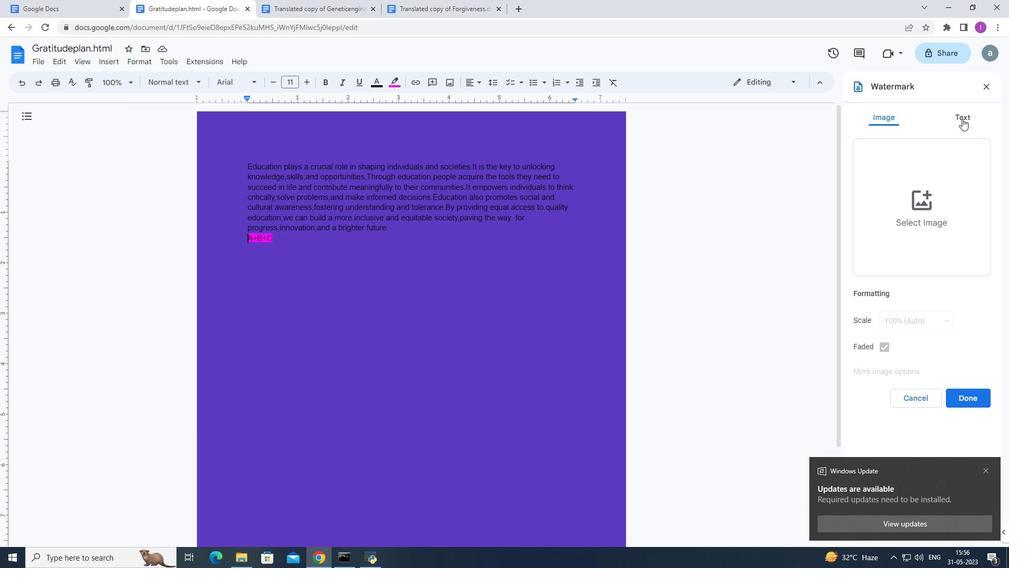
Action: Mouse pressed left at (963, 118)
Screenshot: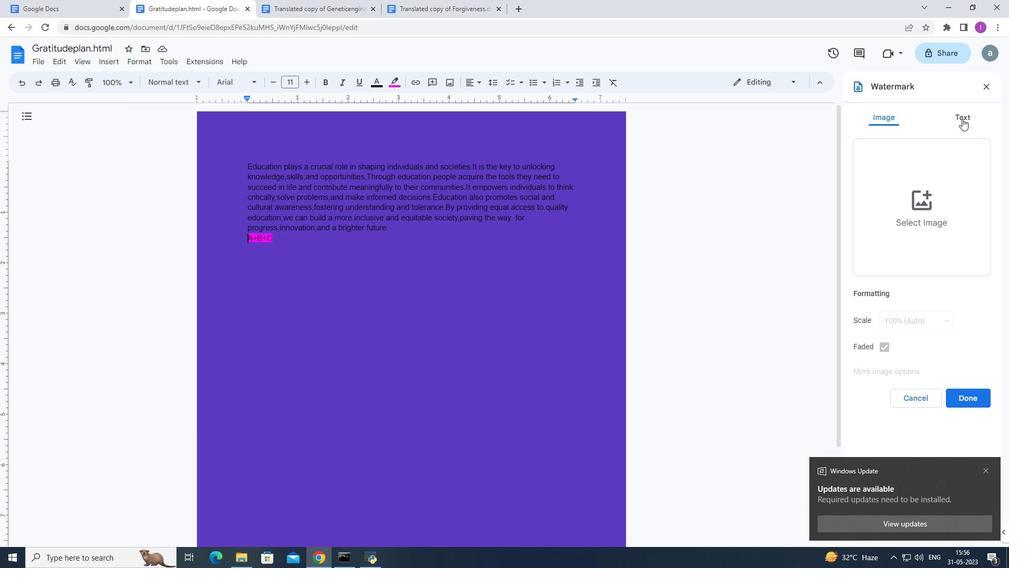 
Action: Mouse moved to (875, 150)
Screenshot: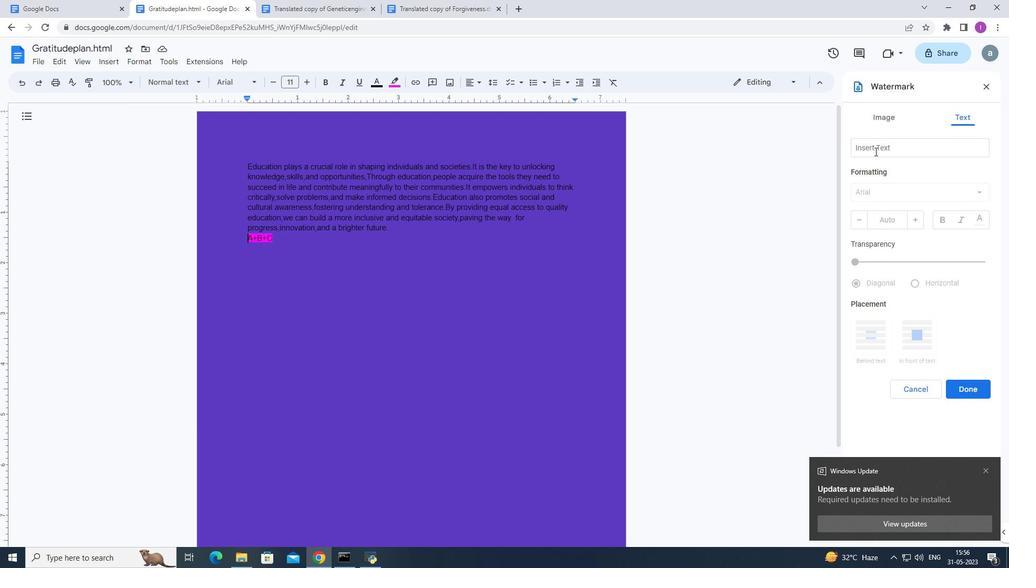 
Action: Mouse pressed left at (875, 150)
Screenshot: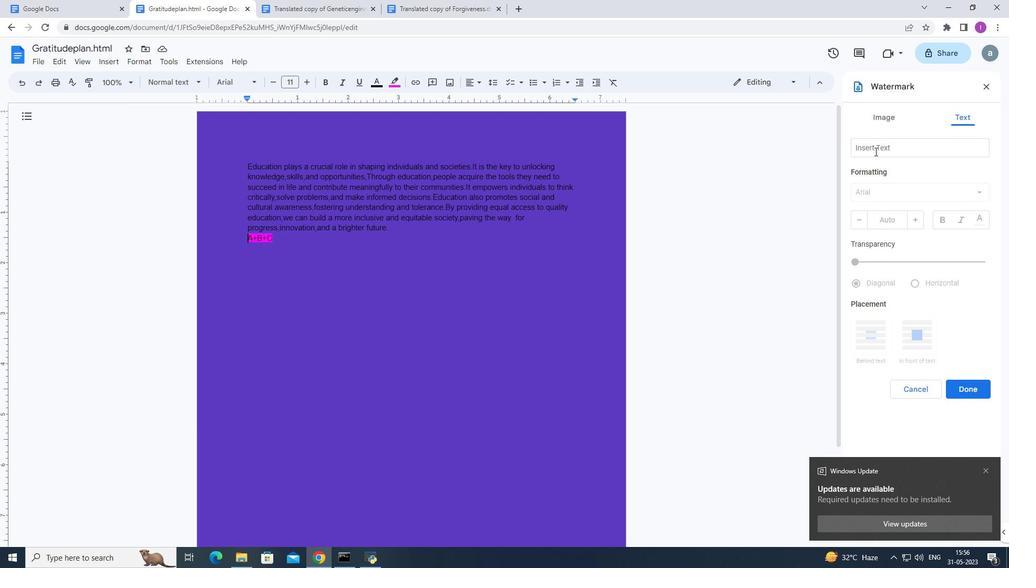 
Action: Mouse moved to (934, 144)
Screenshot: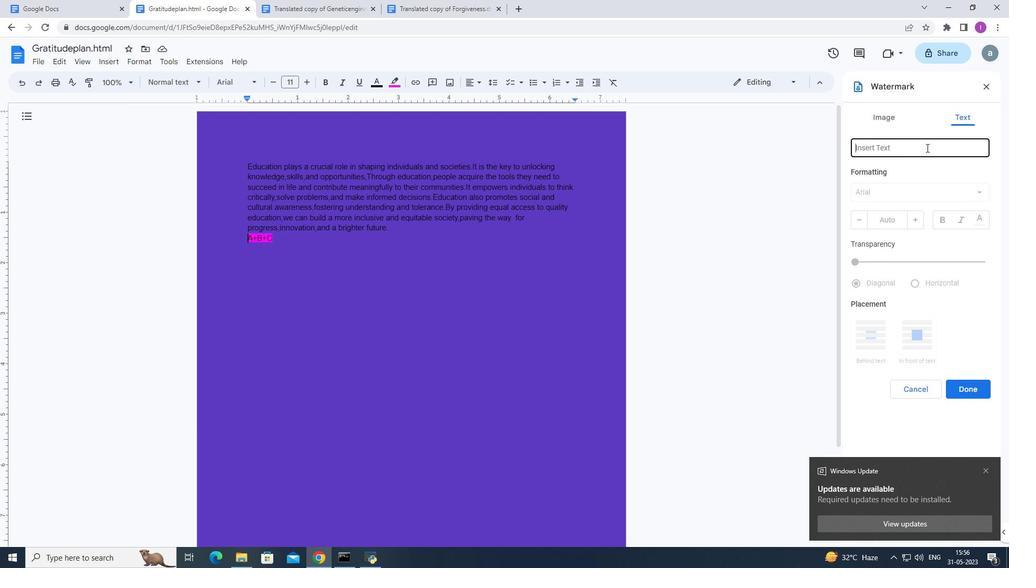 
Action: Key pressed <Key.shift>Do<Key.space>not<Key.space>copy
Screenshot: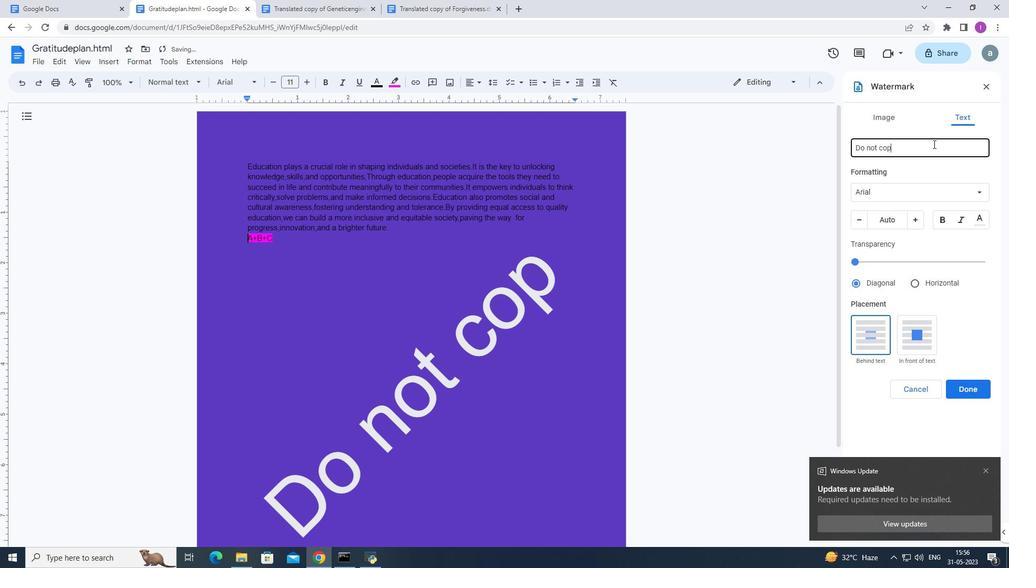 
Action: Mouse moved to (982, 193)
Screenshot: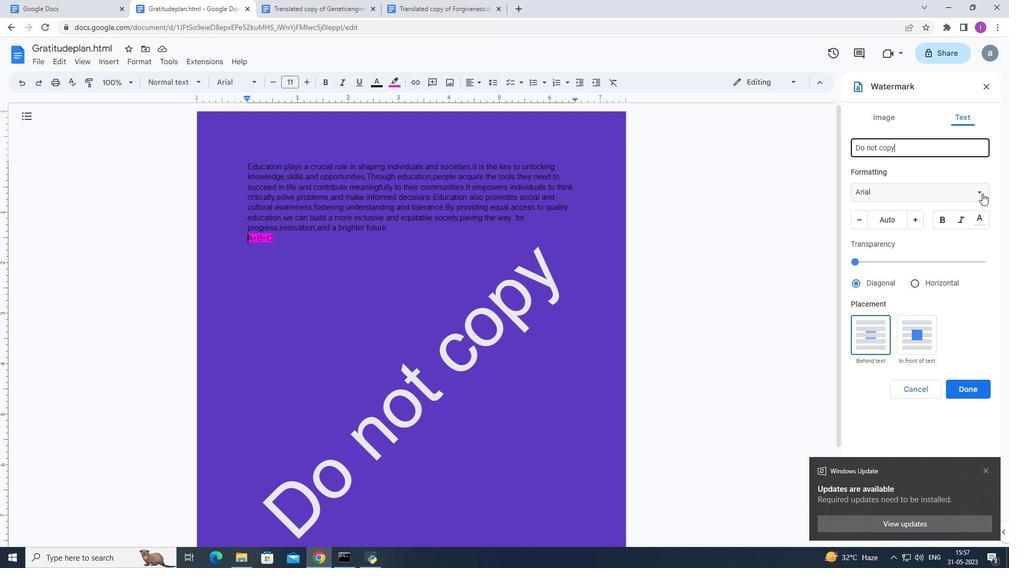 
Action: Mouse pressed left at (982, 193)
Screenshot: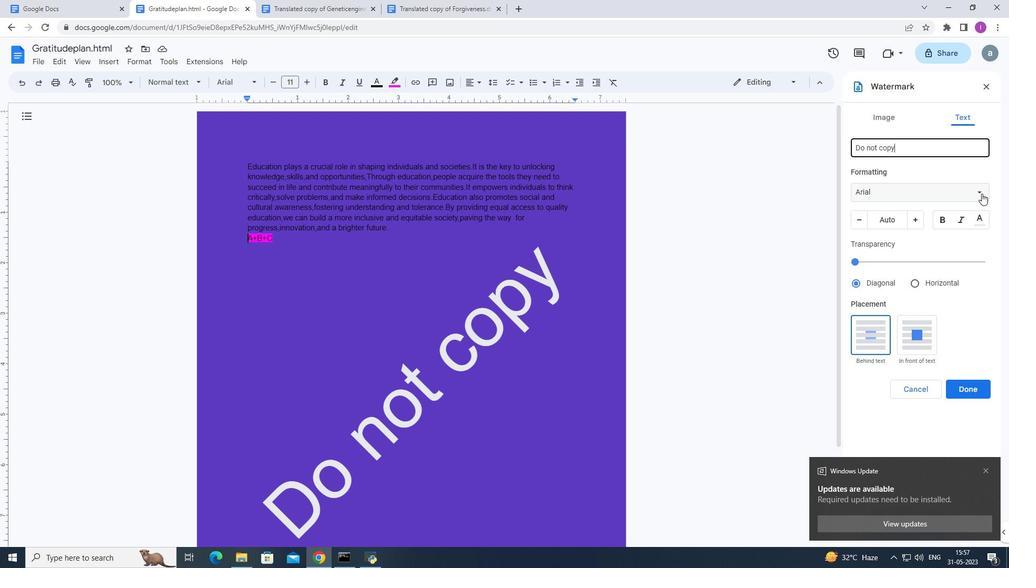 
Action: Mouse moved to (923, 304)
Screenshot: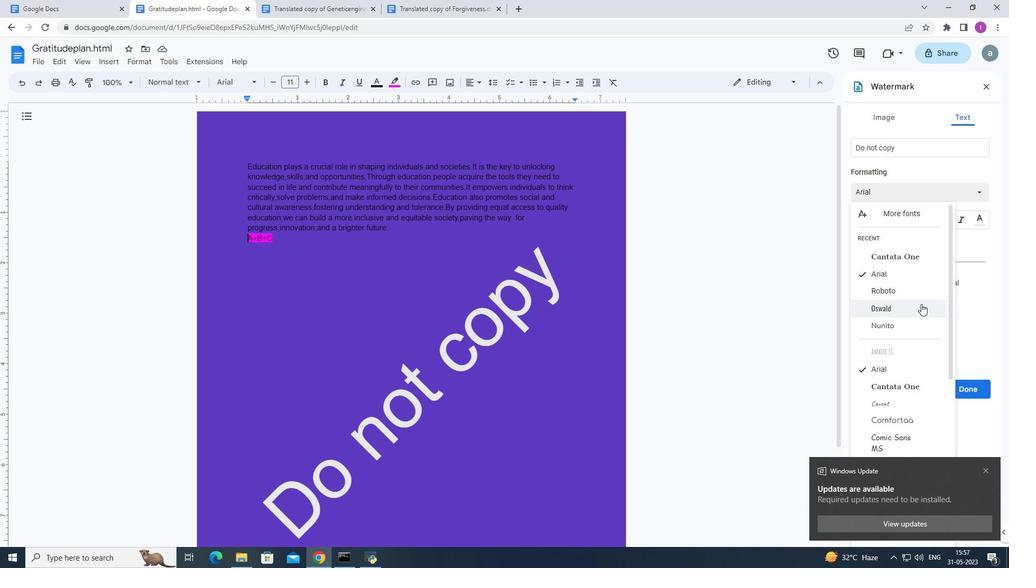 
Action: Mouse scrolled (923, 303) with delta (0, 0)
Screenshot: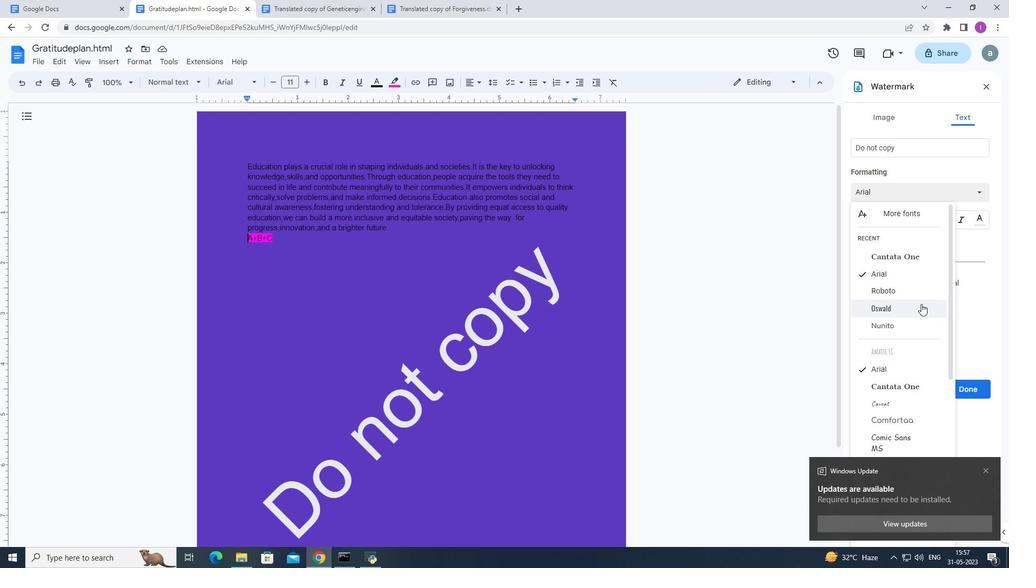 
Action: Mouse moved to (924, 305)
Screenshot: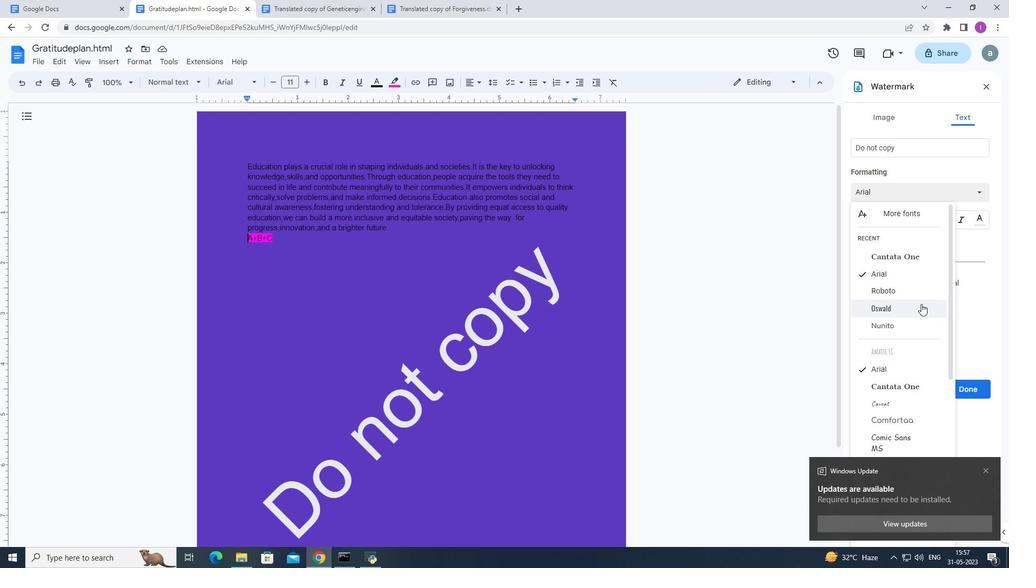 
Action: Mouse scrolled (924, 304) with delta (0, 0)
Screenshot: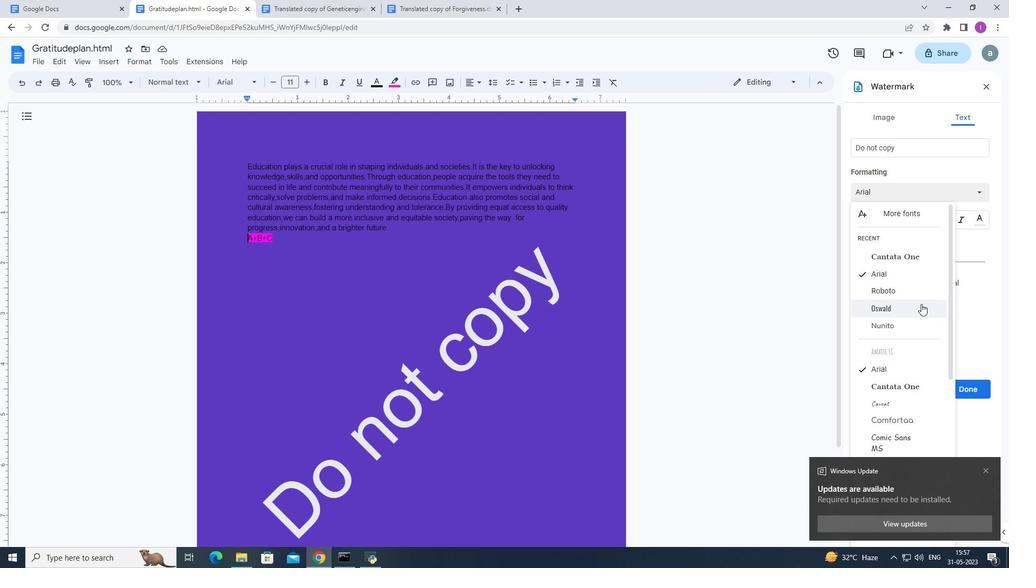 
Action: Mouse scrolled (924, 304) with delta (0, 0)
Screenshot: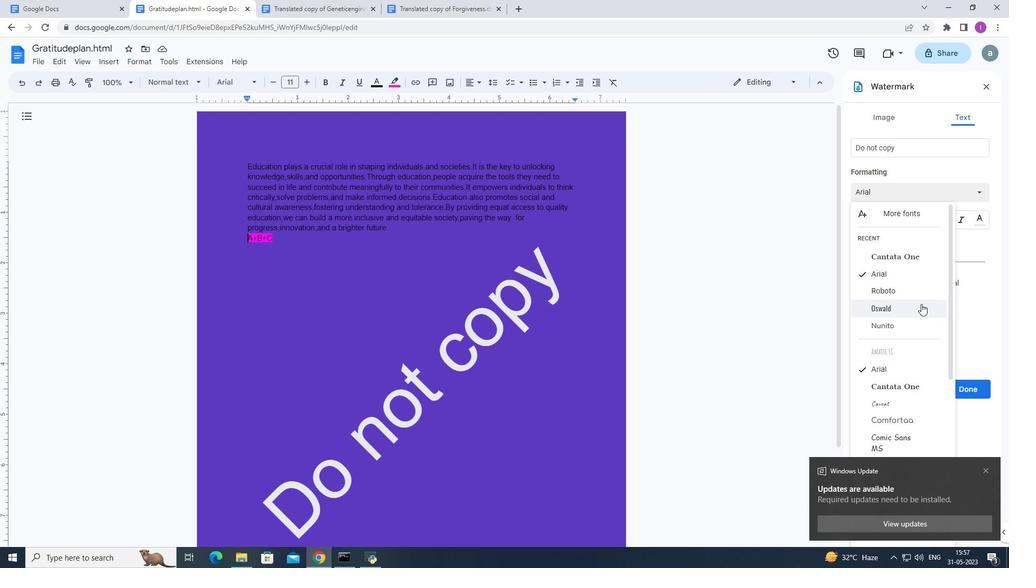 
Action: Mouse moved to (927, 305)
Screenshot: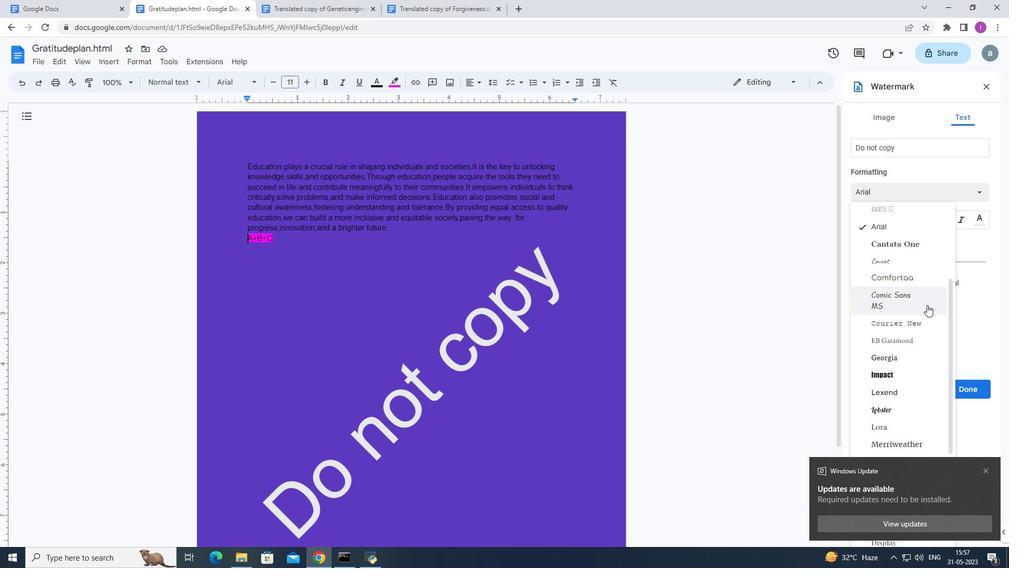 
Action: Mouse scrolled (927, 304) with delta (0, 0)
Screenshot: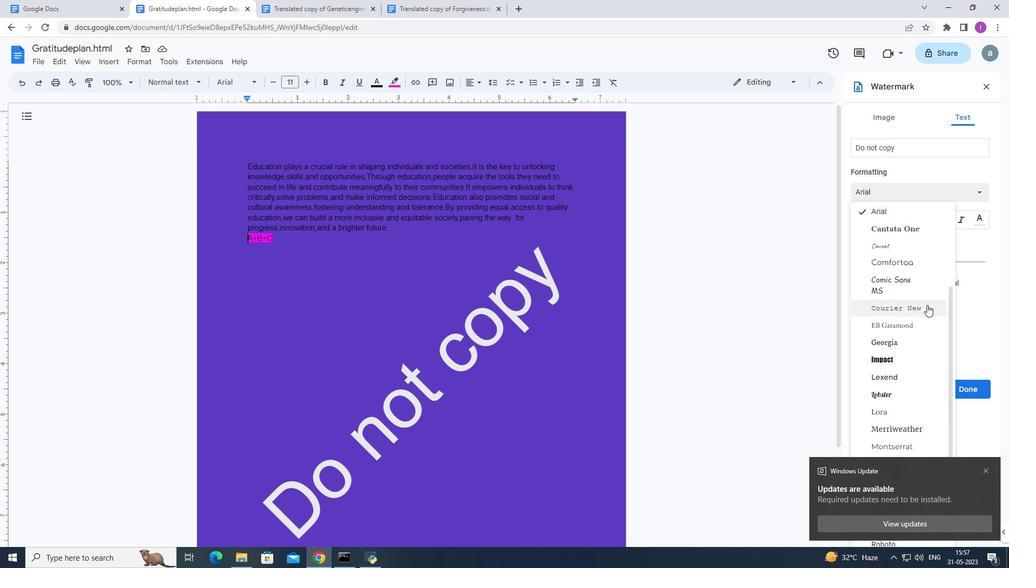 
Action: Mouse moved to (912, 327)
Screenshot: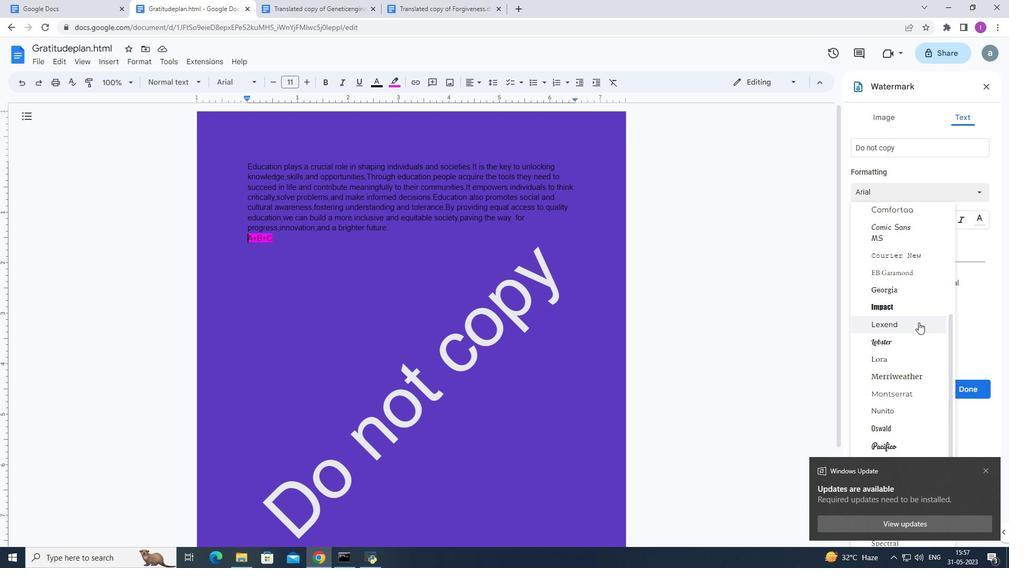 
Action: Mouse pressed left at (912, 327)
Screenshot: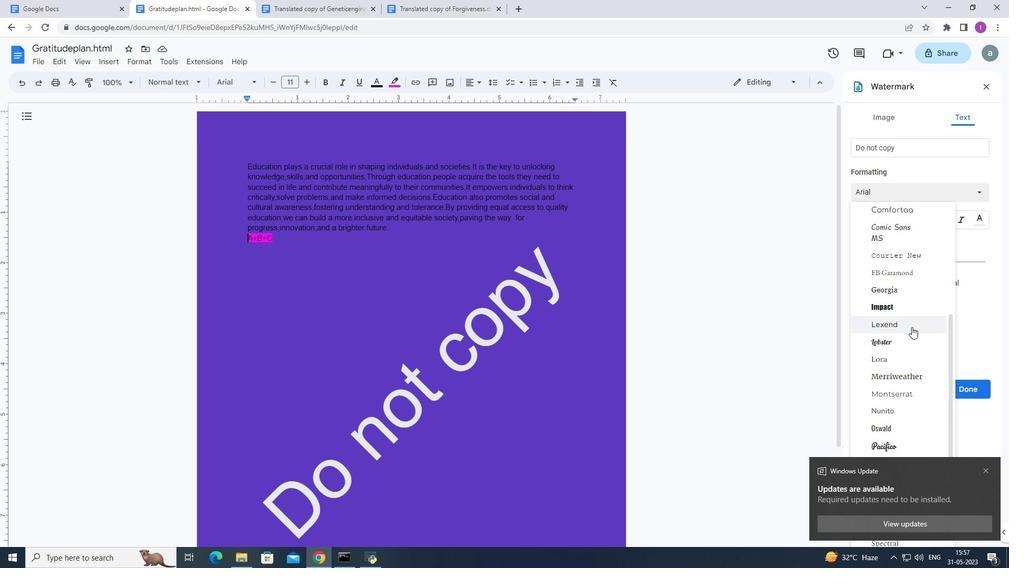 
Action: Mouse moved to (968, 388)
Screenshot: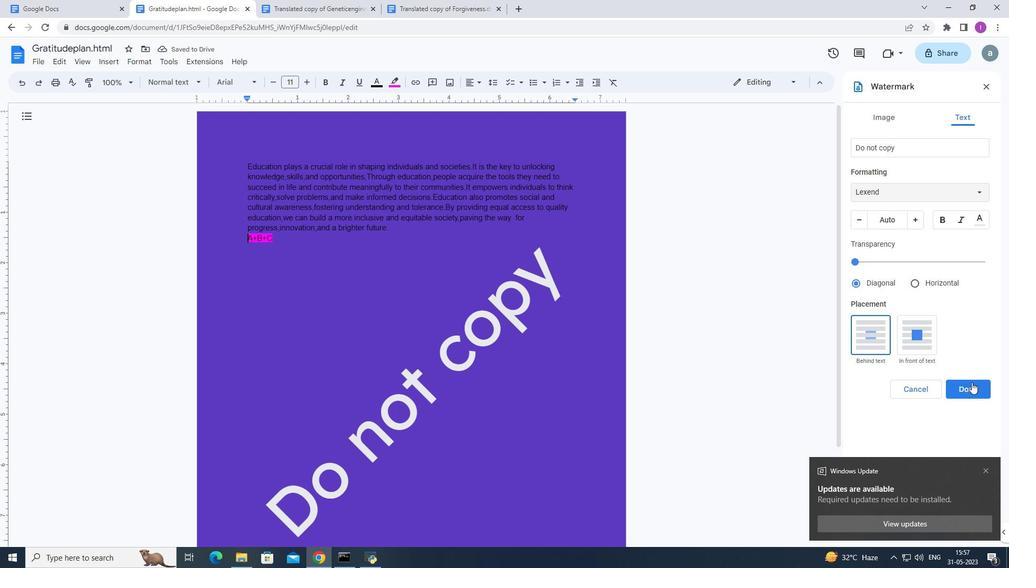 
Action: Mouse pressed left at (968, 388)
Screenshot: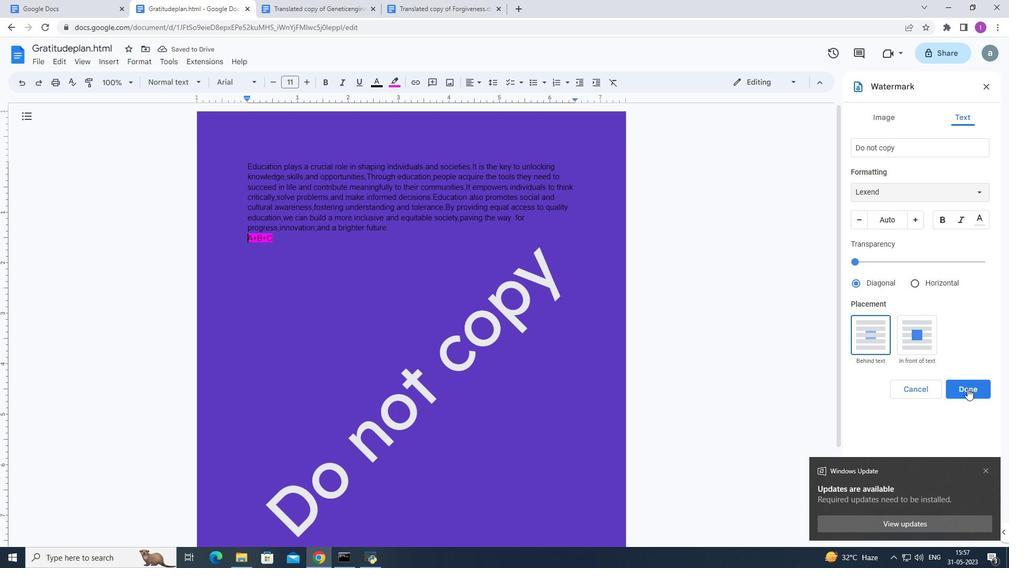 
Action: Mouse moved to (571, 72)
Screenshot: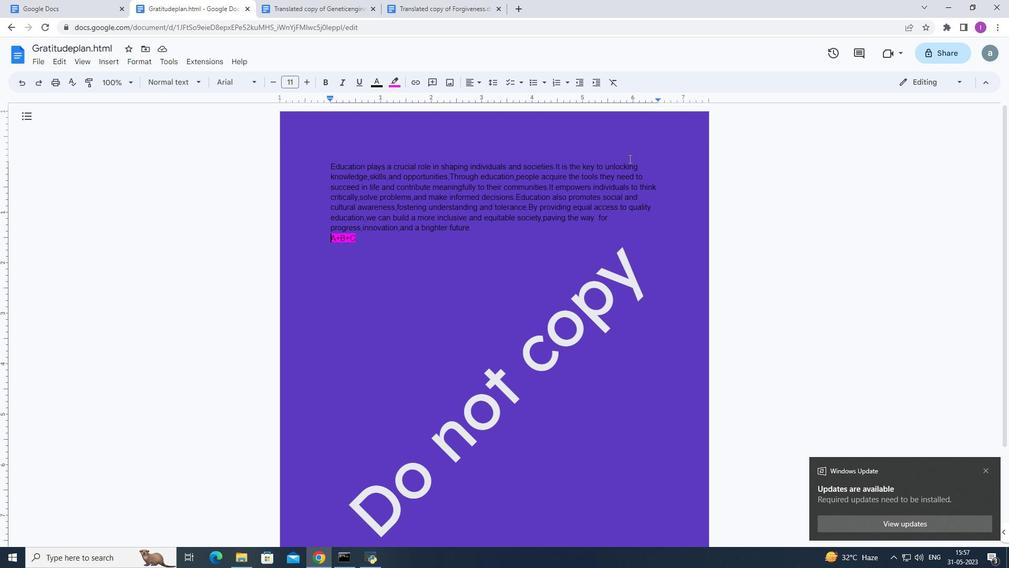 
